 Task: Add an event  with title  Lunch and Learn: Effective Communication, date '2024/03/17' to 2024/03/19 & Select Event type as  Group. Add location for the event as  654 Queen's Road, Central, Hong Kong and add a description: This training session is designed to help participants effectively manage their time, increase productivity, and achieve a better work-life balance. Create an event link  http-lunchandlearn:effectivecommunicationcom & Select the event color as  Magenta. , logged in from the account softage.1@softage.netand send the event invitation to softage.6@softage.net and softage.7@softage.net
Action: Mouse moved to (750, 105)
Screenshot: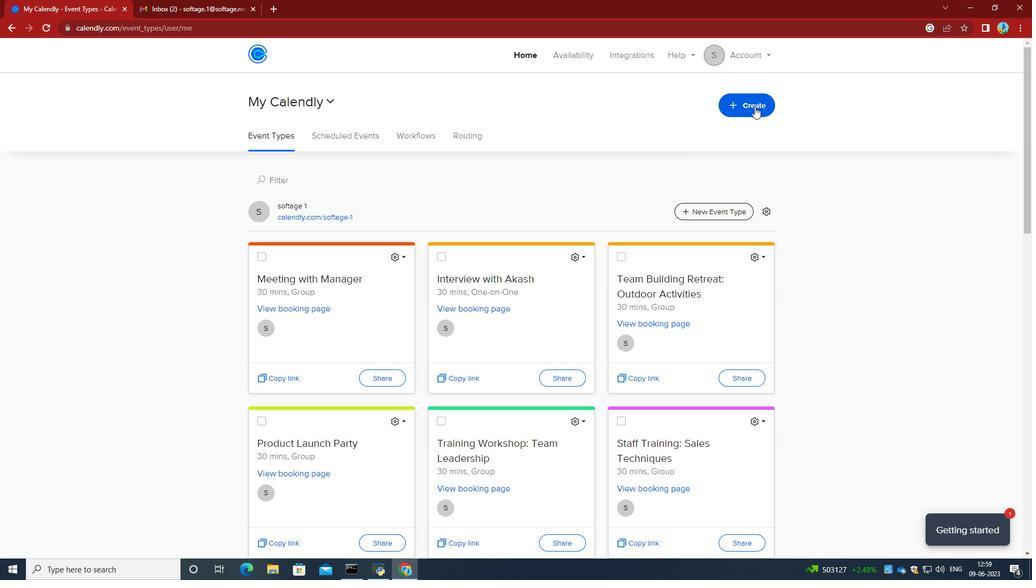 
Action: Mouse pressed left at (750, 105)
Screenshot: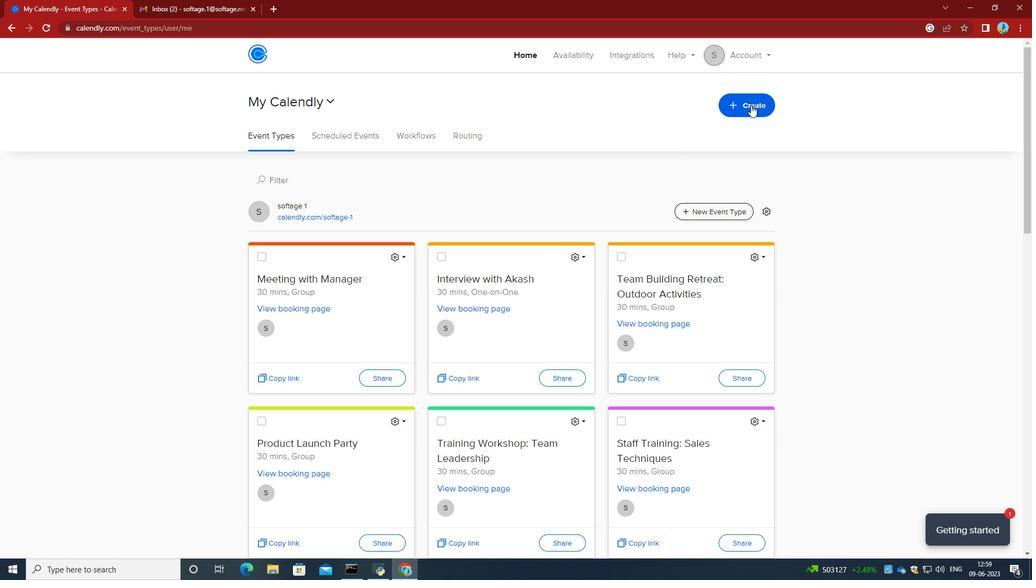 
Action: Mouse moved to (690, 155)
Screenshot: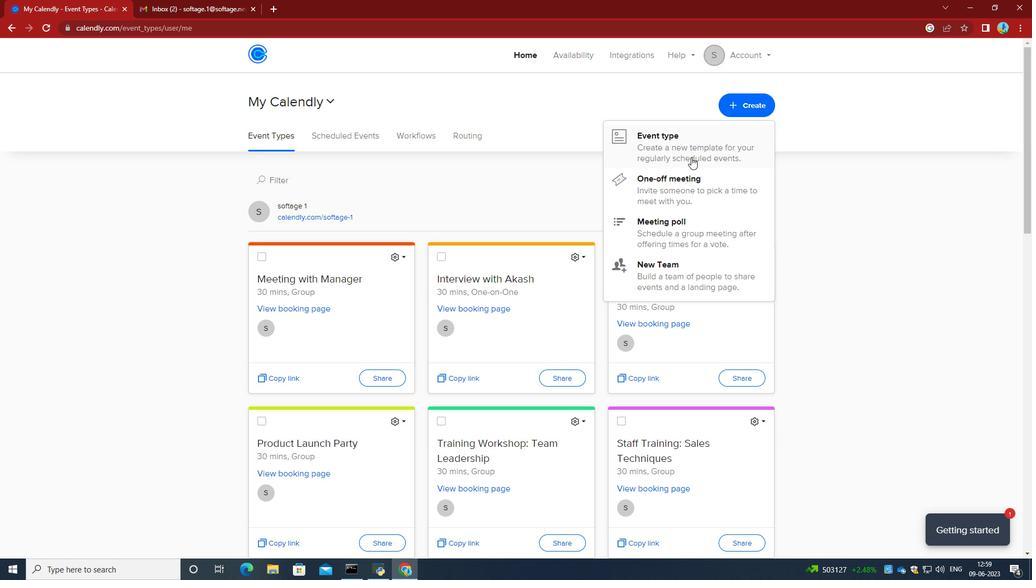 
Action: Mouse pressed left at (690, 155)
Screenshot: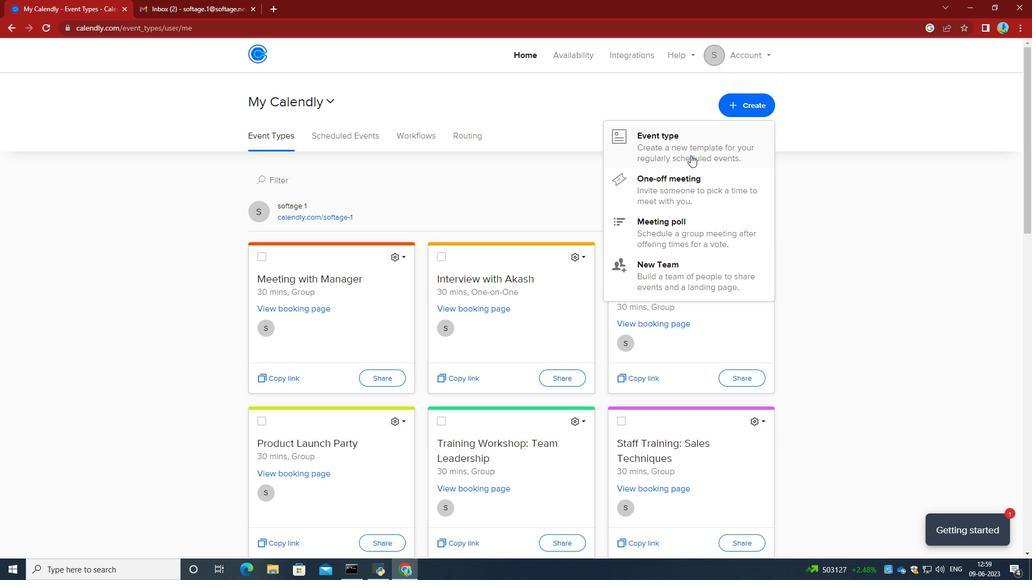 
Action: Mouse moved to (498, 262)
Screenshot: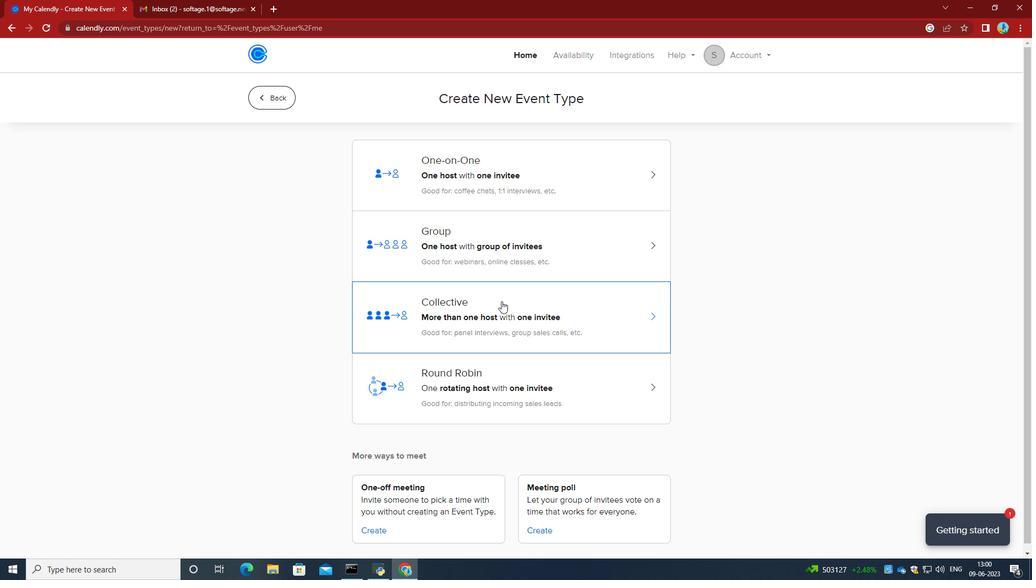 
Action: Mouse pressed left at (498, 262)
Screenshot: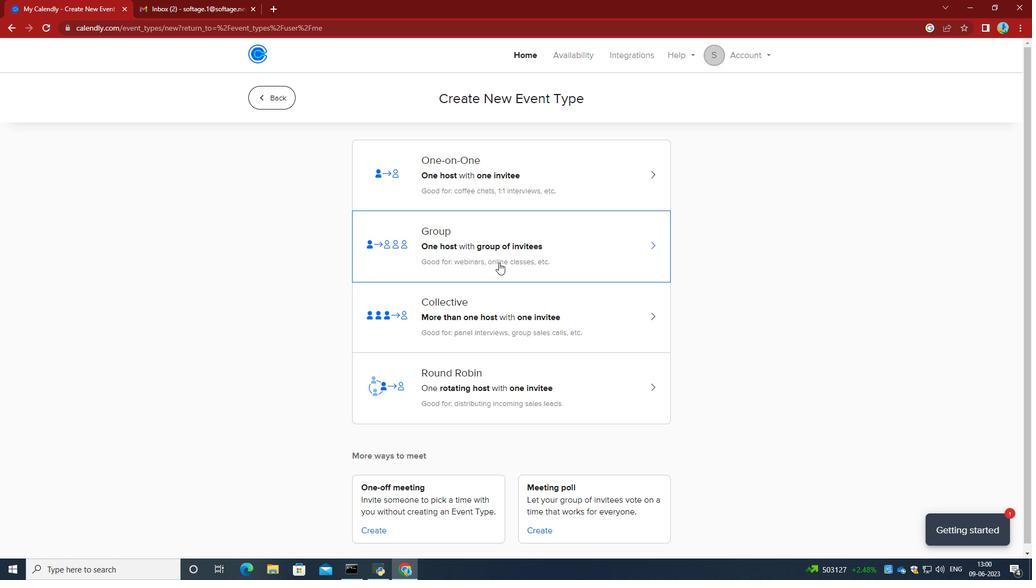 
Action: Mouse moved to (362, 246)
Screenshot: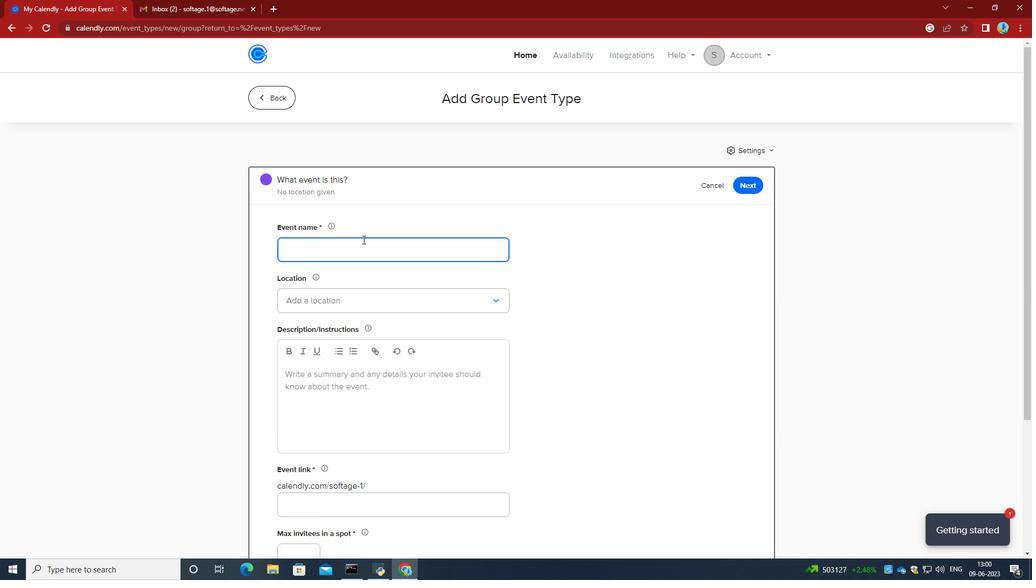 
Action: Mouse pressed left at (362, 246)
Screenshot: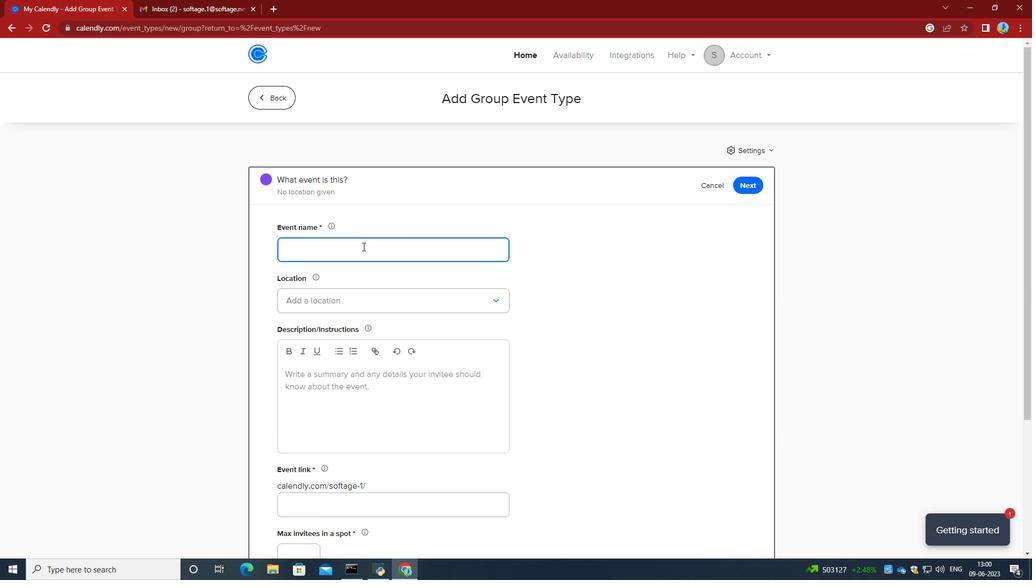 
Action: Key pressed <Key.caps_lock>L<Key.caps_lock>unch<Key.space>and<Key.space><Key.caps_lock>L<Key.caps_lock>earn<Key.shift_r>:<Key.space><Key.caps_lock>E<Key.caps_lock>ffective<Key.space><Key.caps_lock>C<Key.caps_lock>ommunication<Key.space>
Screenshot: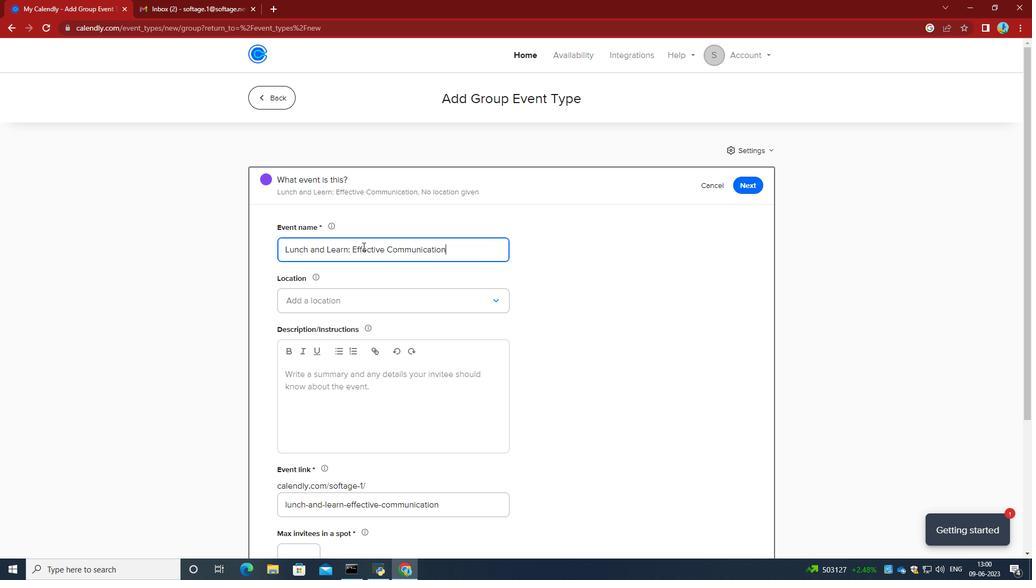 
Action: Mouse moved to (366, 301)
Screenshot: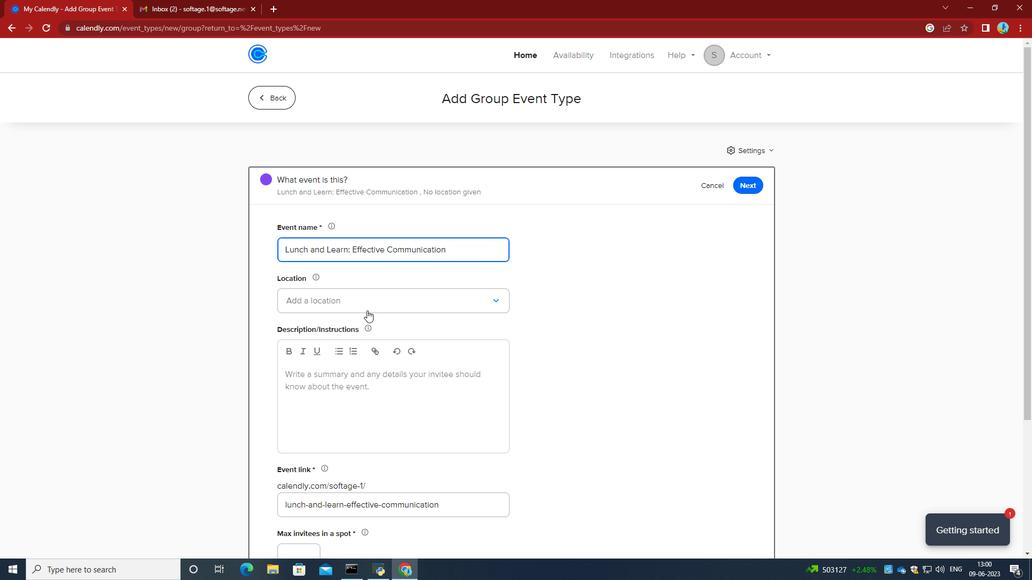 
Action: Mouse pressed left at (366, 301)
Screenshot: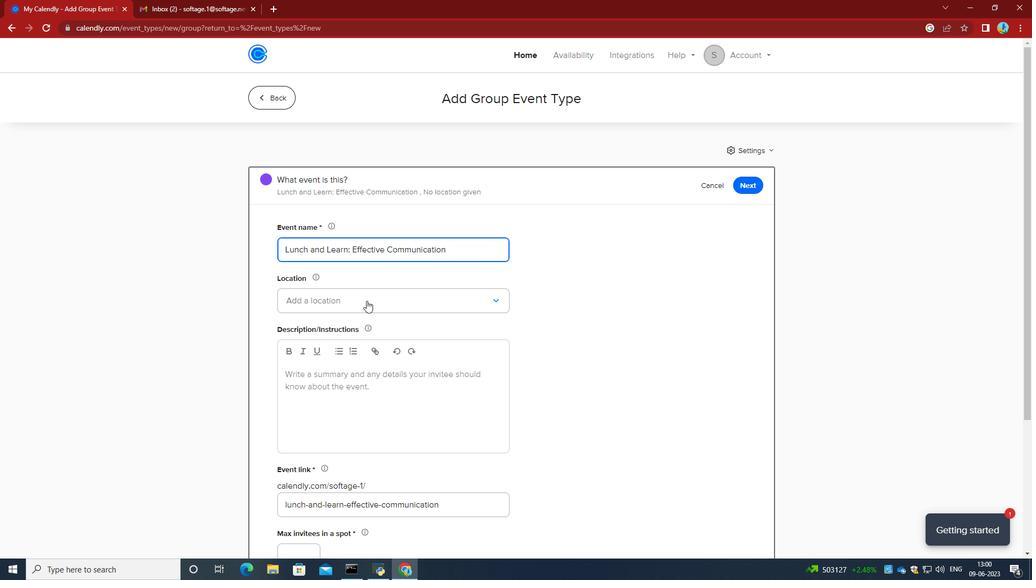 
Action: Mouse moved to (350, 325)
Screenshot: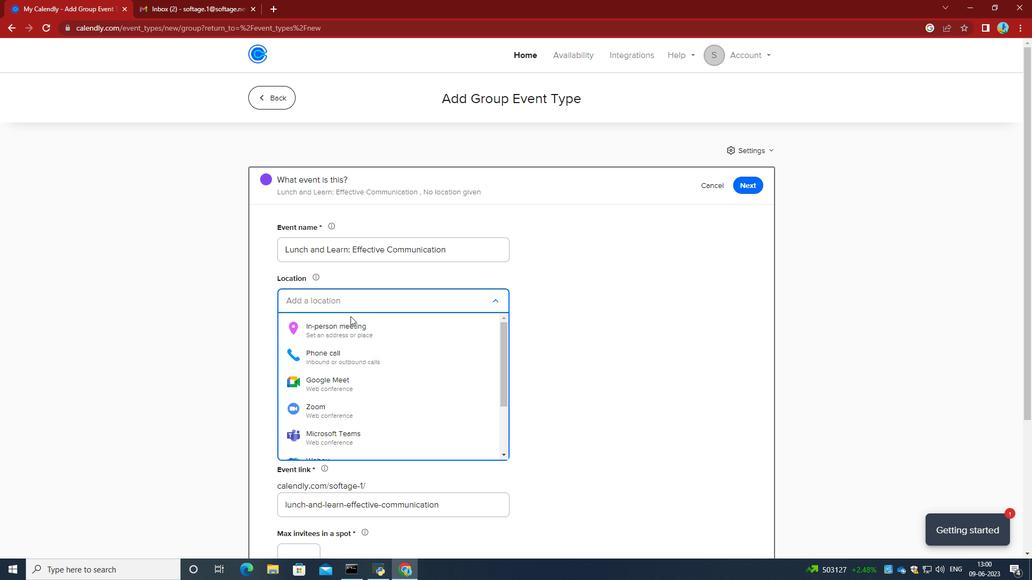 
Action: Mouse pressed left at (350, 325)
Screenshot: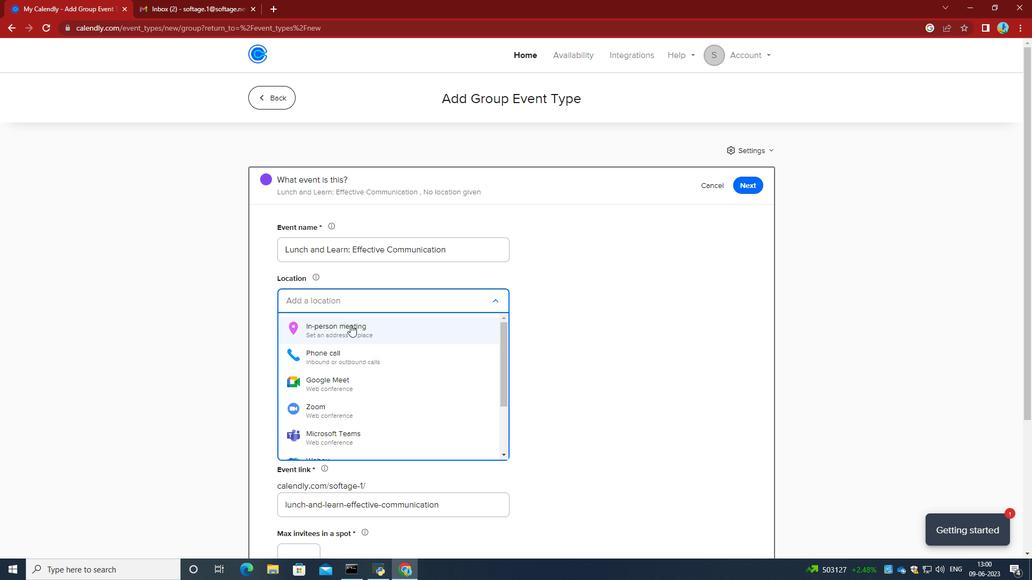 
Action: Mouse moved to (490, 178)
Screenshot: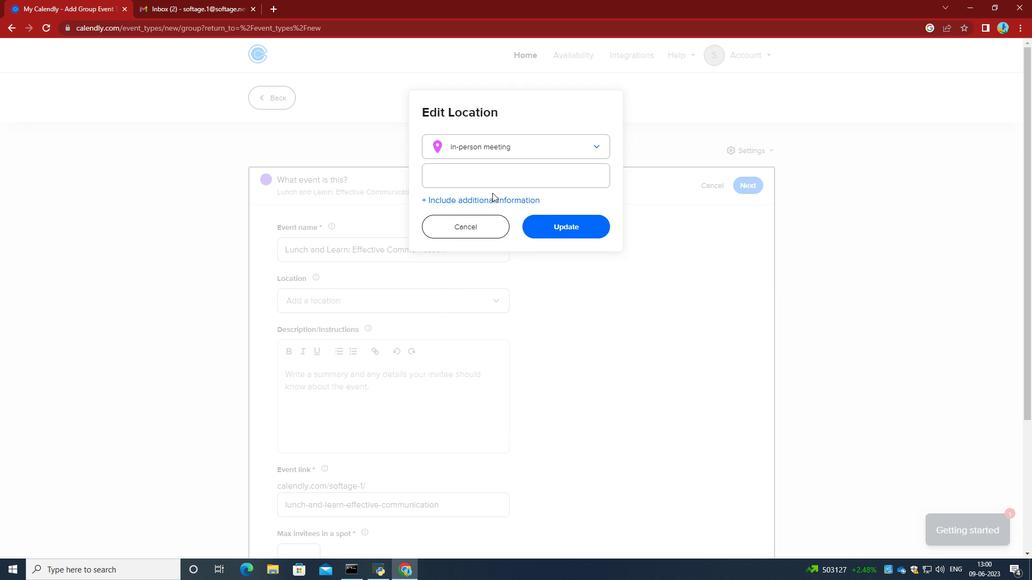 
Action: Mouse pressed left at (490, 178)
Screenshot: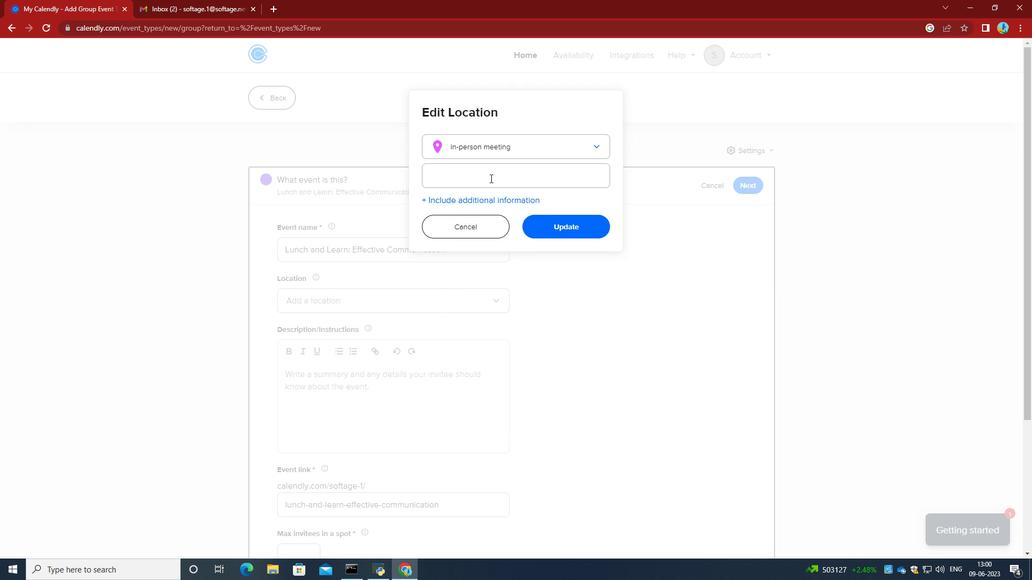 
Action: Key pressed 654<Key.space><Key.caps_lock>Q<Key.caps_lock>ueen's<Key.space><Key.caps_lock>R<Key.caps_lock>oad,<Key.space><Key.caps_lock>C<Key.caps_lock>entral,<Key.space><Key.caps_lock>H<Key.caps_lock>ong<Key.space><Key.caps_lock>K<Key.caps_lock>i<Key.backspace>ong
Screenshot: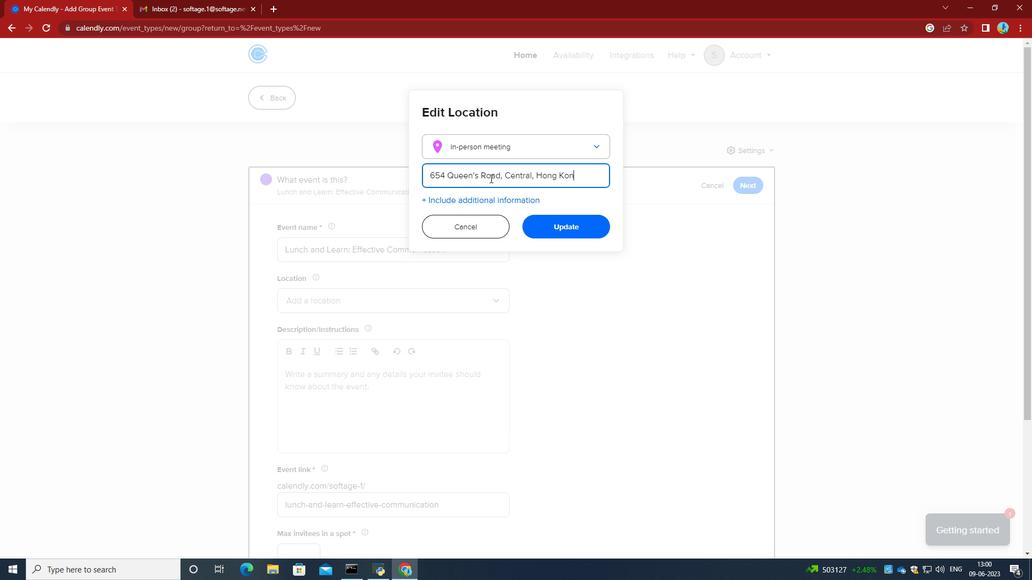 
Action: Mouse moved to (578, 225)
Screenshot: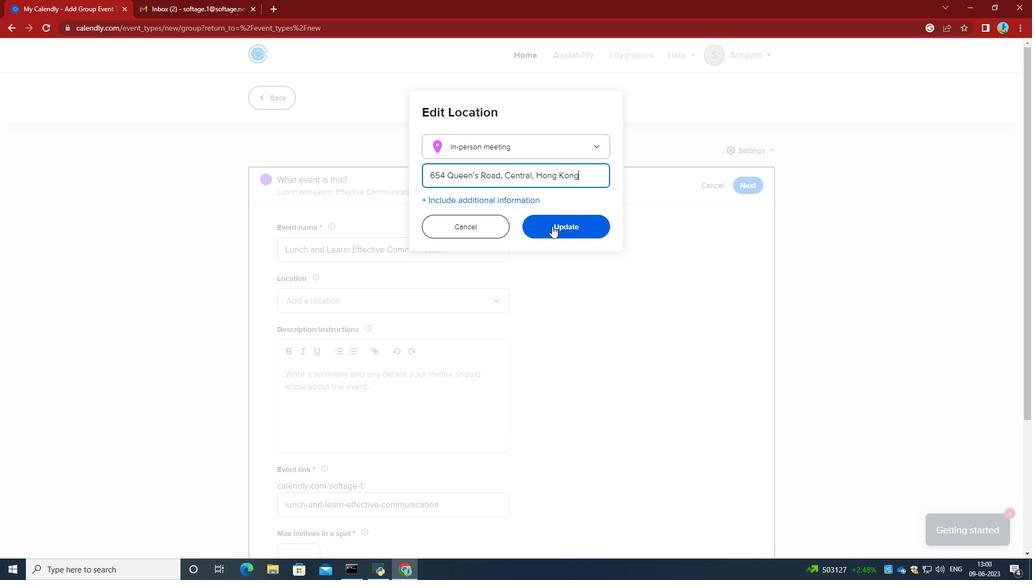 
Action: Mouse pressed left at (578, 225)
Screenshot: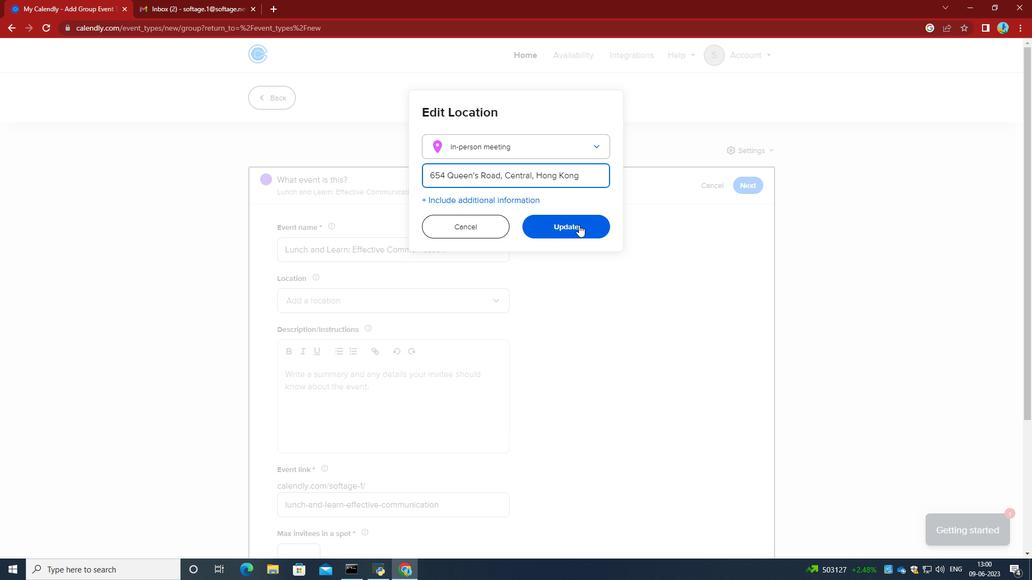 
Action: Mouse moved to (349, 409)
Screenshot: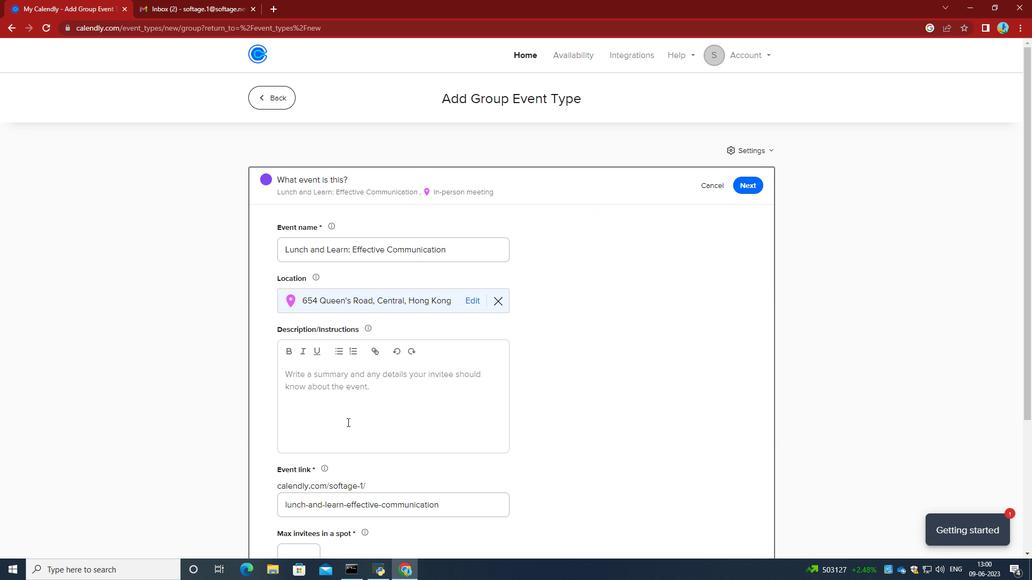 
Action: Mouse pressed left at (349, 409)
Screenshot: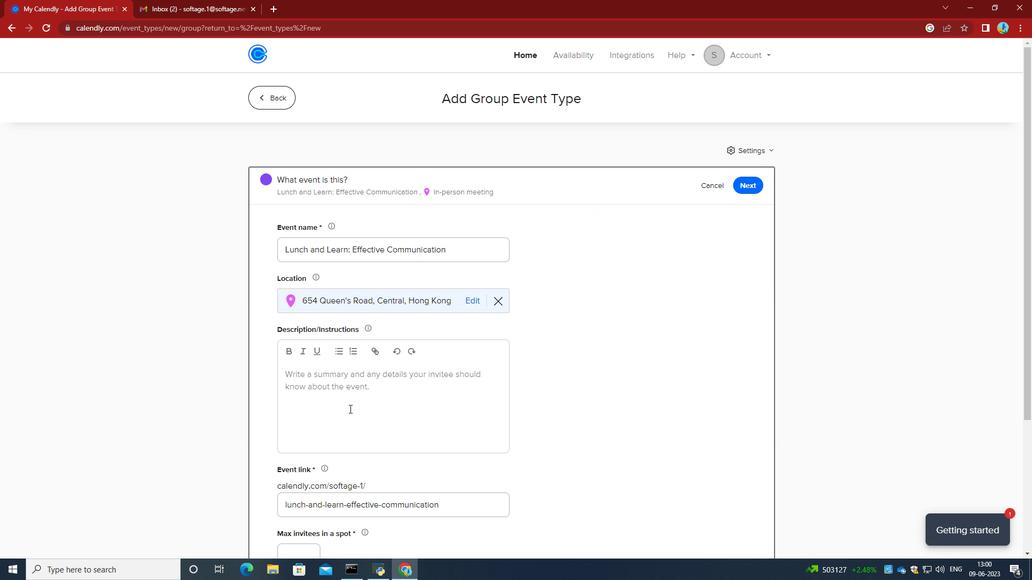 
Action: Key pressed <Key.caps_lock>T<Key.caps_lock>his<Key.space>training<Key.space>session<Key.space>is<Key.space>designed<Key.space>to<Key.space>help<Key.space>participants<Key.space>effectively<Key.space>manage<Key.space>their<Key.space>time,<Key.space><Key.caps_lock><Key.caps_lock>increase<Key.space>productivity,<Key.space>and<Key.space>acheive<Key.space><Key.backspace><Key.backspace><Key.backspace><Key.backspace><Key.backspace>ieve<Key.space>a<Key.space>better<Key.space>work-lig<Key.backspace>fe<Key.space>balance.<Key.space><Key.caps_lock>
Screenshot: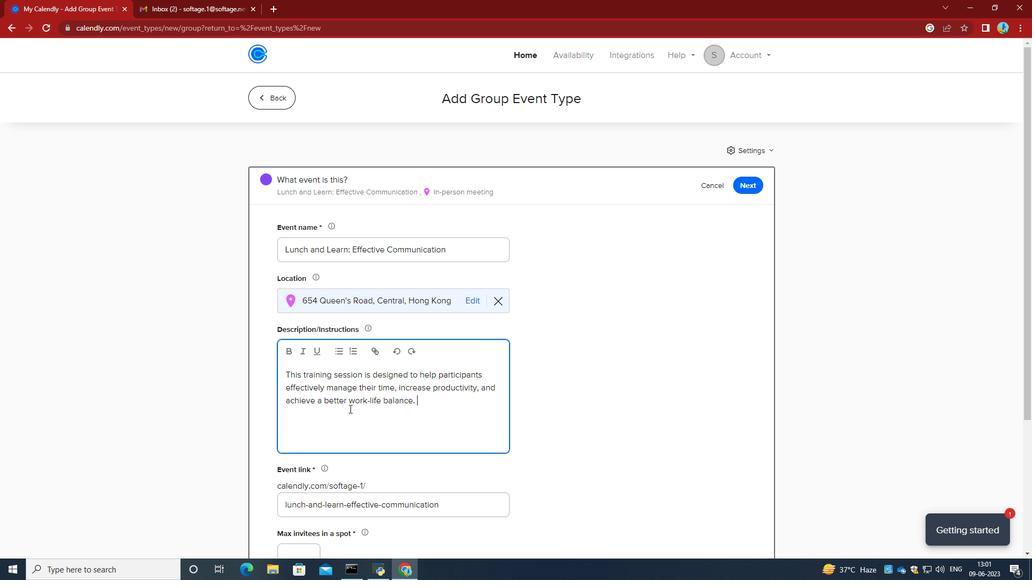 
Action: Mouse moved to (438, 507)
Screenshot: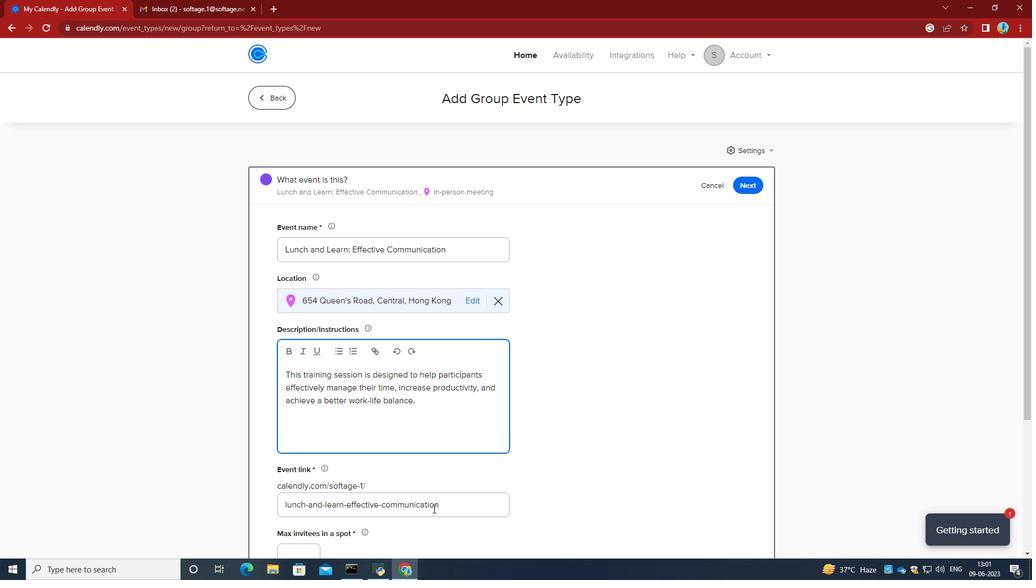
Action: Mouse pressed left at (438, 507)
Screenshot: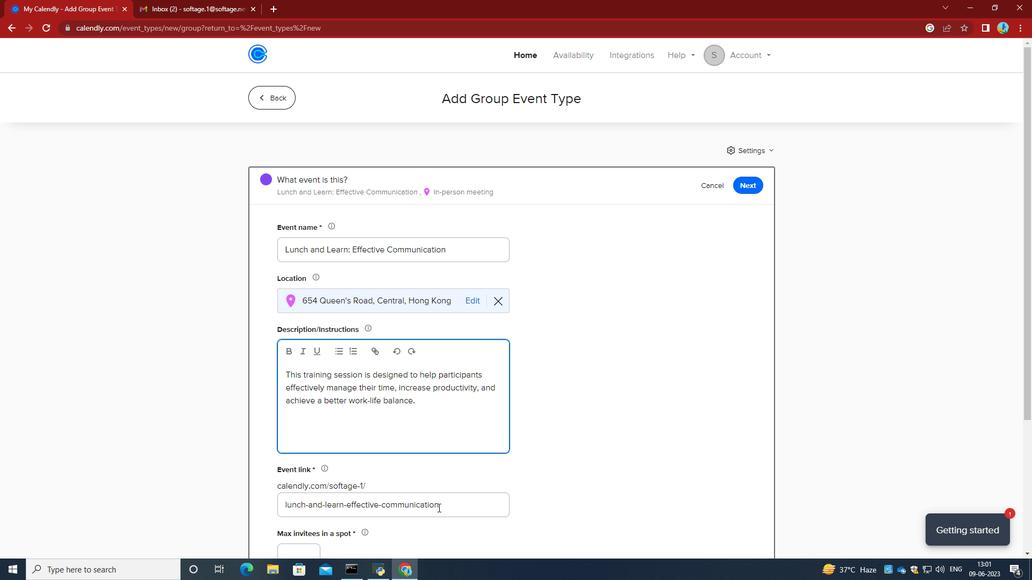 
Action: Key pressed ctrl+A<Key.backspace>HTTP<Key.backspace><Key.backspace><Key.backspace><Key.backspace><Key.caps_lock>hp<Key.backspace>ttt<Key.backspace>p-lunchandlearneffectivecommunicationcom
Screenshot: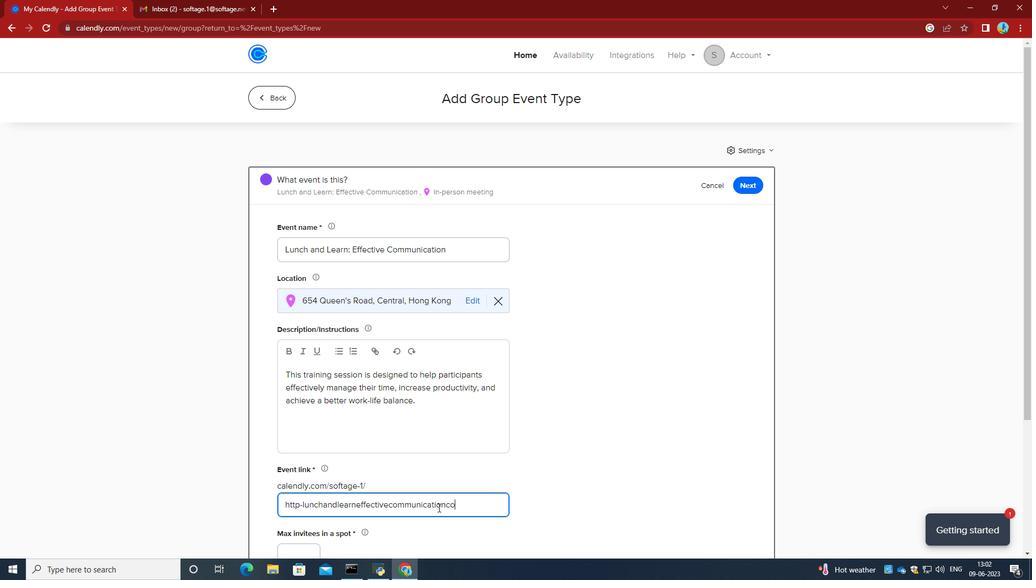 
Action: Mouse moved to (442, 509)
Screenshot: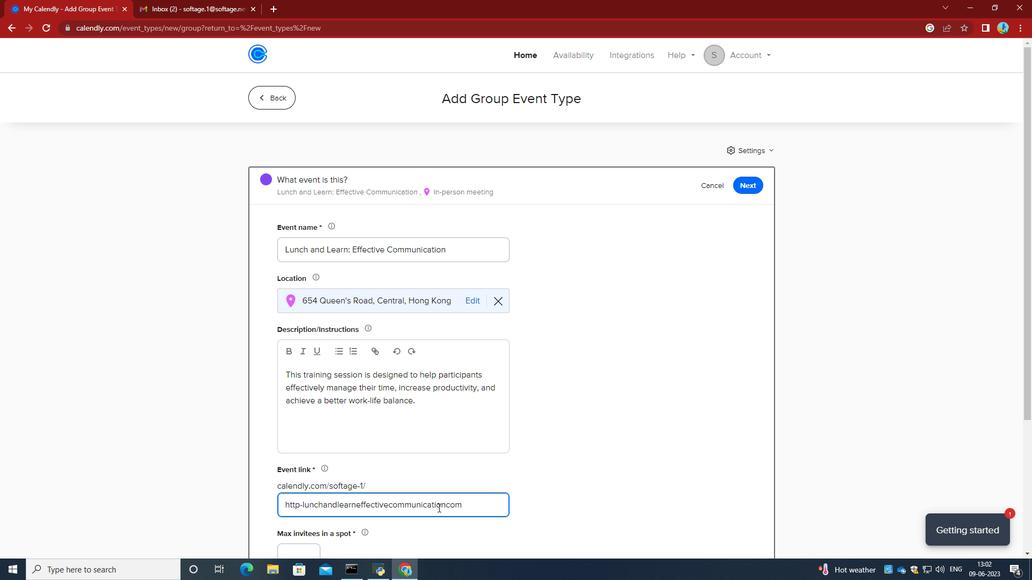 
Action: Mouse scrolled (442, 508) with delta (0, 0)
Screenshot: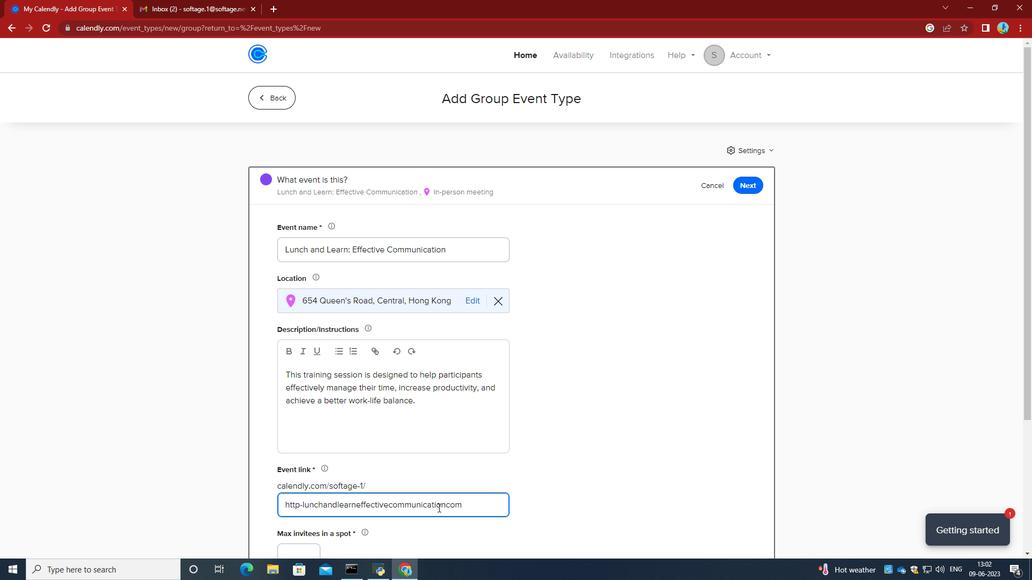 
Action: Mouse scrolled (442, 508) with delta (0, 0)
Screenshot: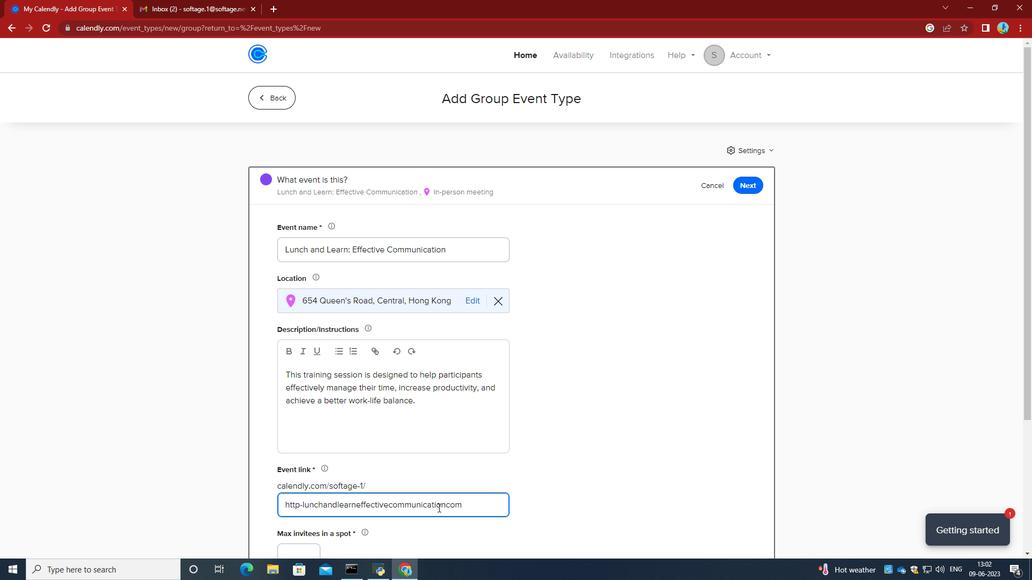 
Action: Mouse moved to (296, 441)
Screenshot: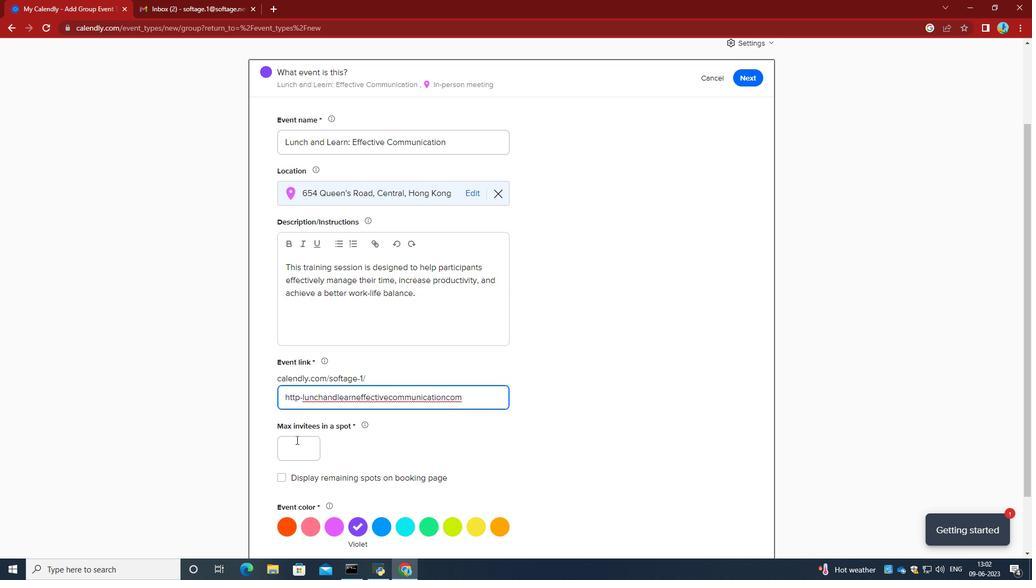 
Action: Mouse pressed left at (296, 441)
Screenshot: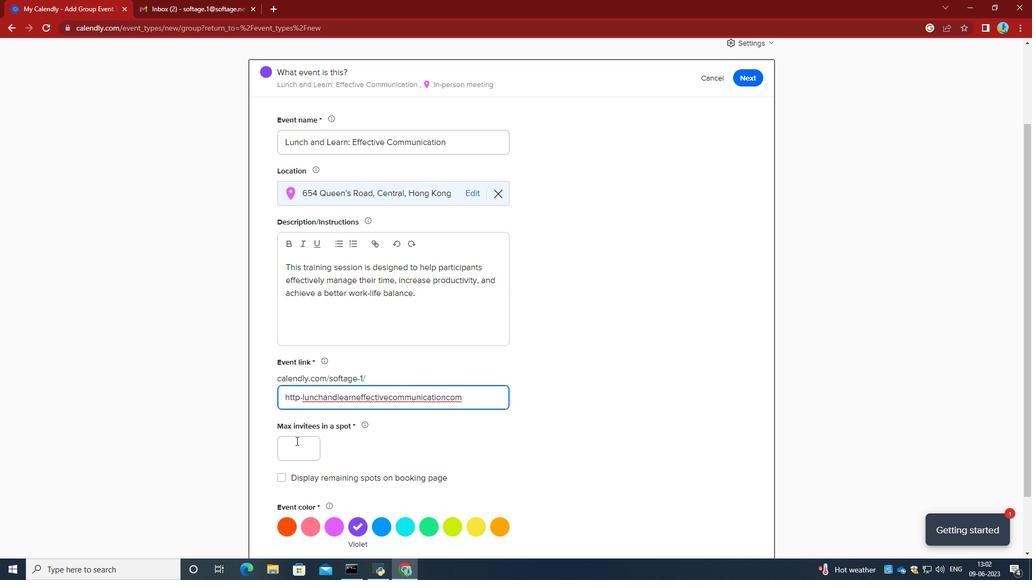 
Action: Mouse moved to (295, 441)
Screenshot: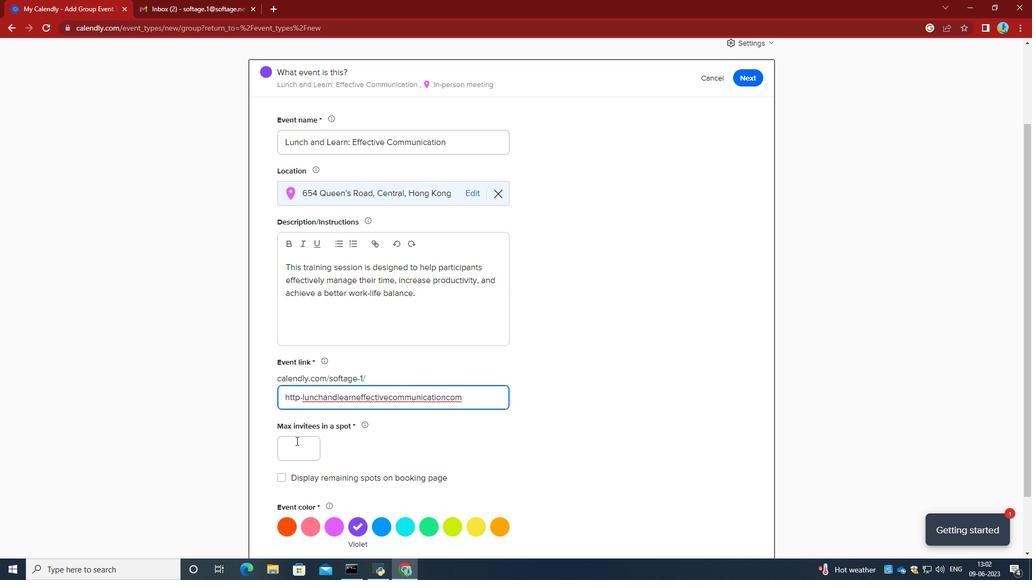 
Action: Key pressed 2
Screenshot: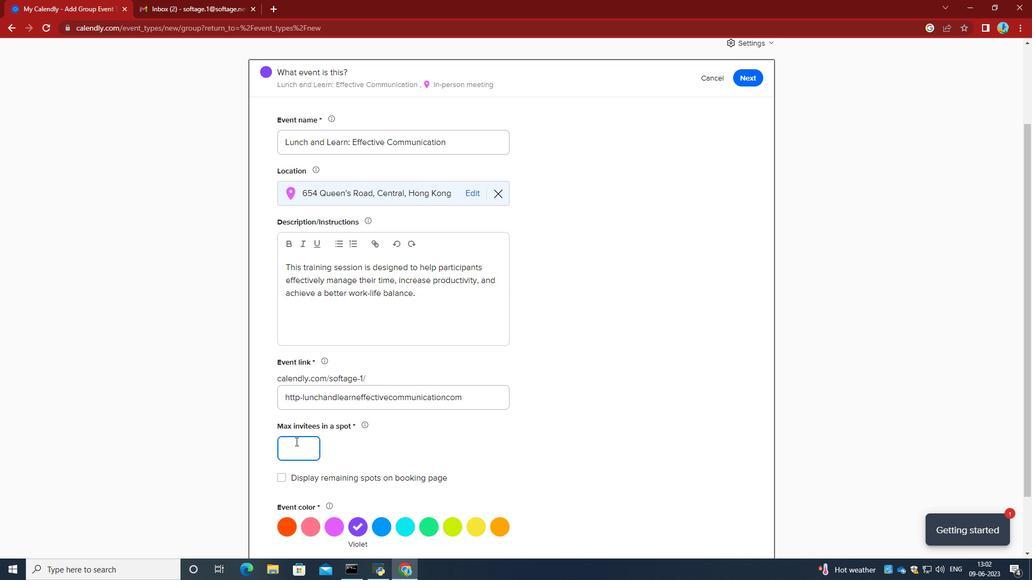
Action: Mouse moved to (332, 440)
Screenshot: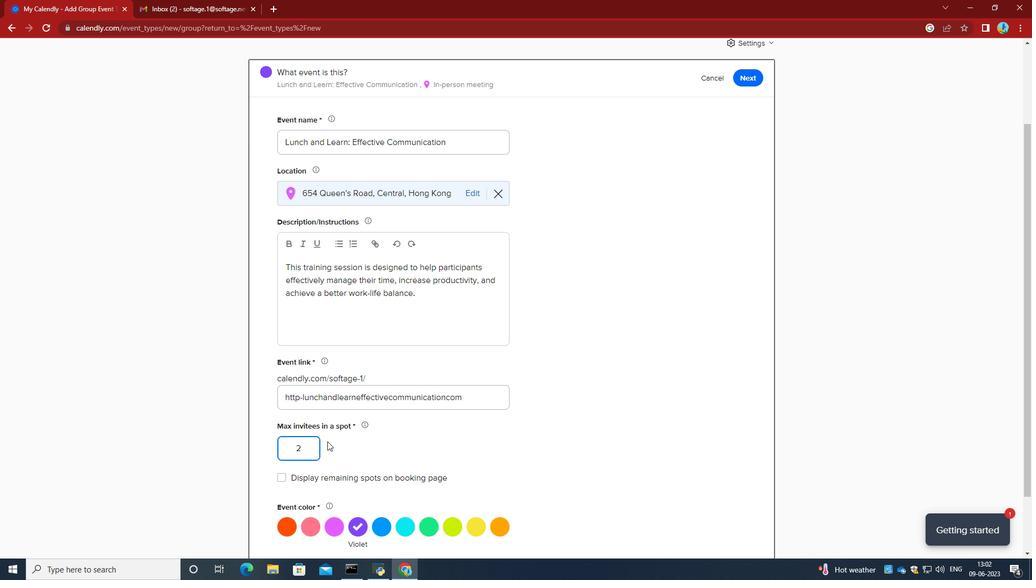 
Action: Mouse scrolled (332, 439) with delta (0, 0)
Screenshot: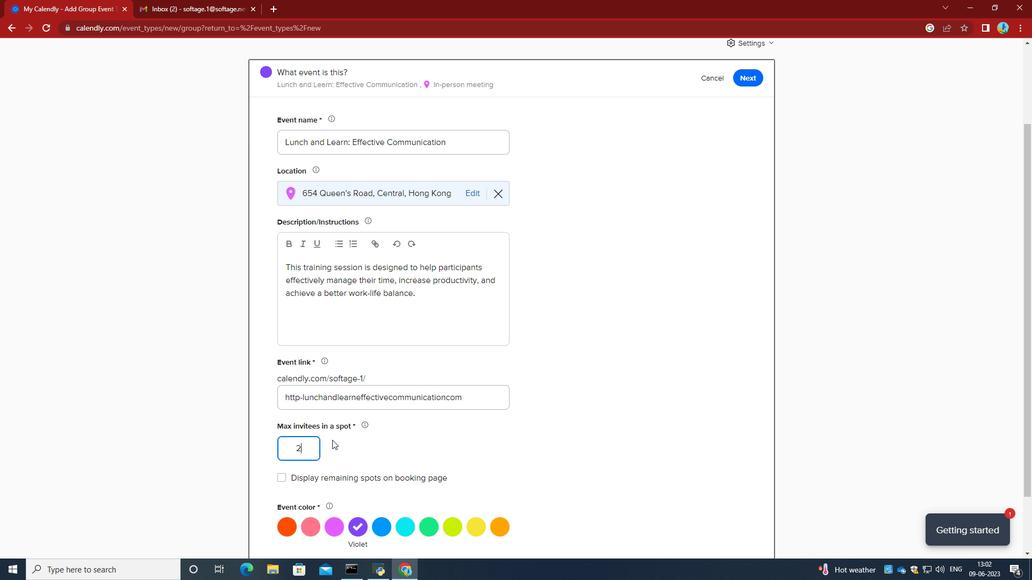 
Action: Mouse moved to (333, 474)
Screenshot: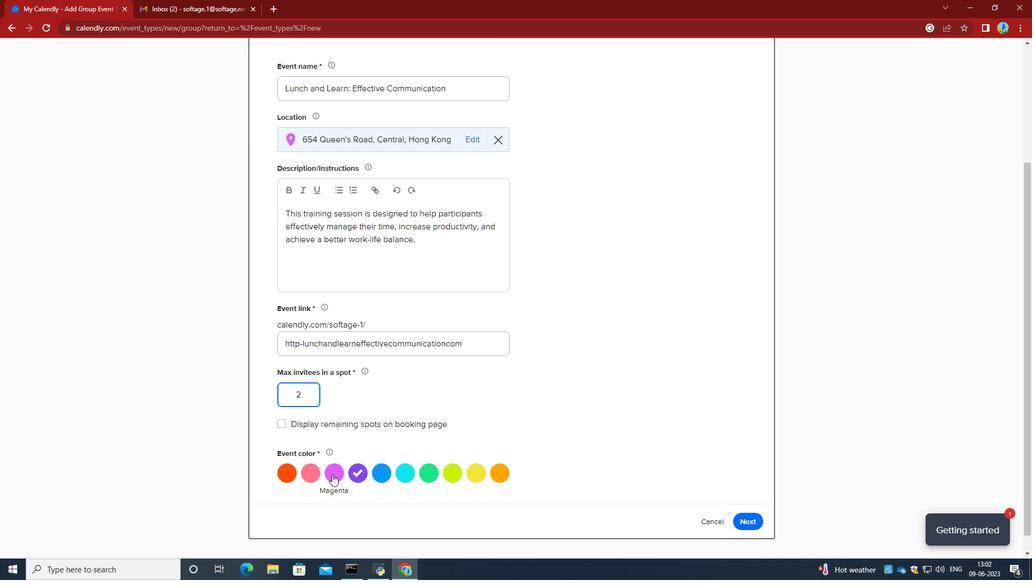 
Action: Mouse pressed left at (333, 474)
Screenshot: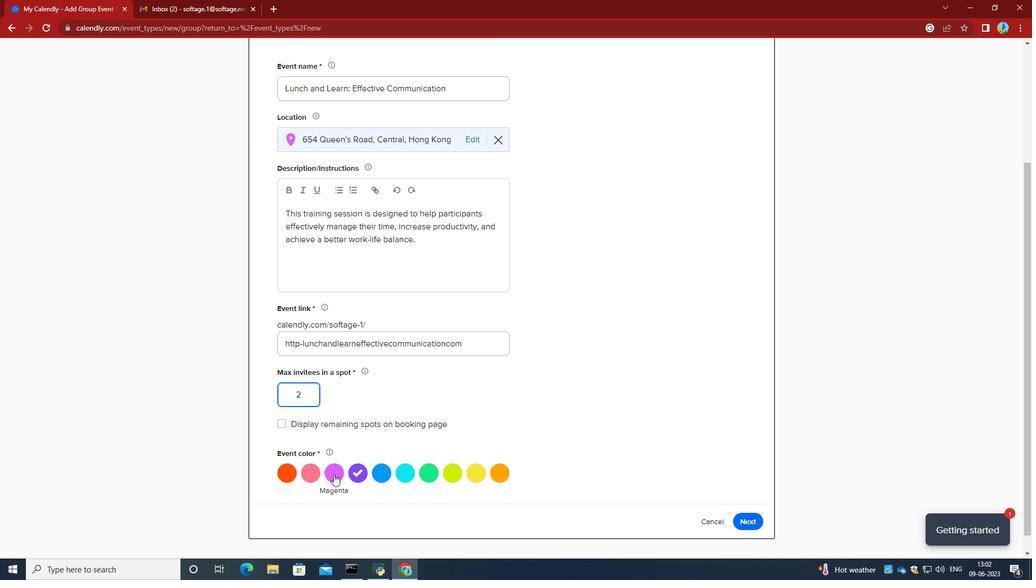 
Action: Mouse moved to (752, 520)
Screenshot: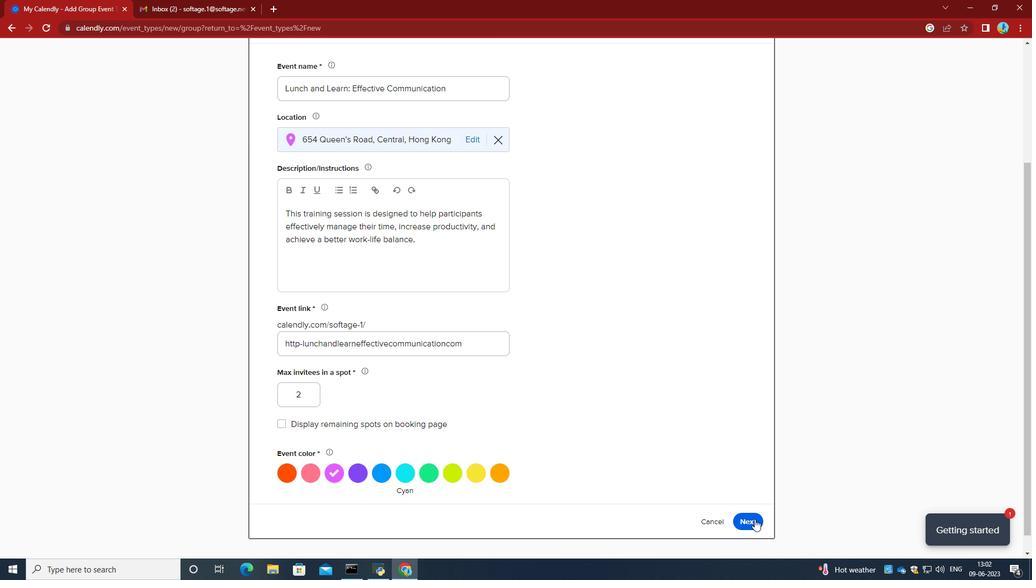 
Action: Mouse pressed left at (752, 520)
Screenshot: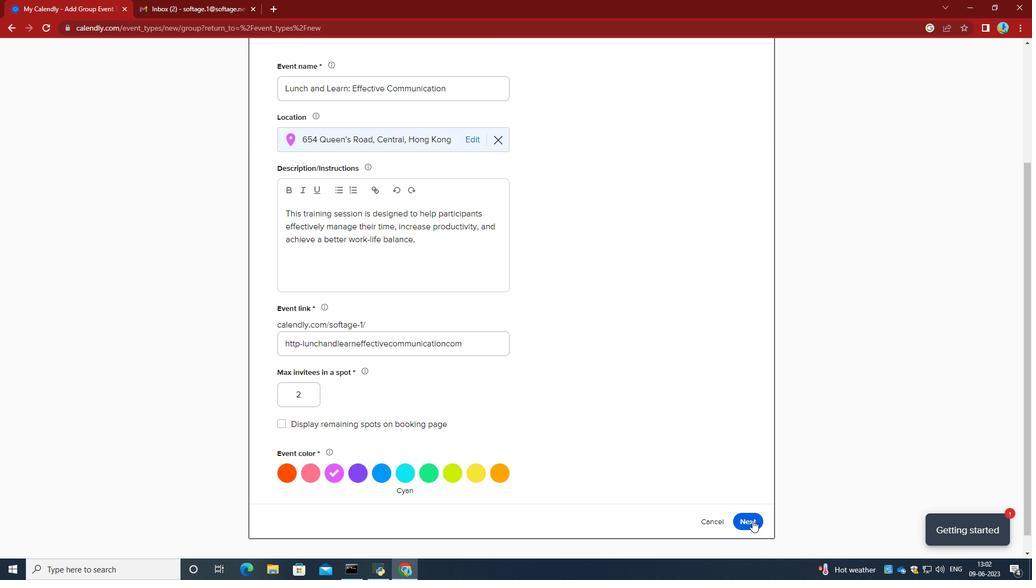 
Action: Mouse moved to (301, 182)
Screenshot: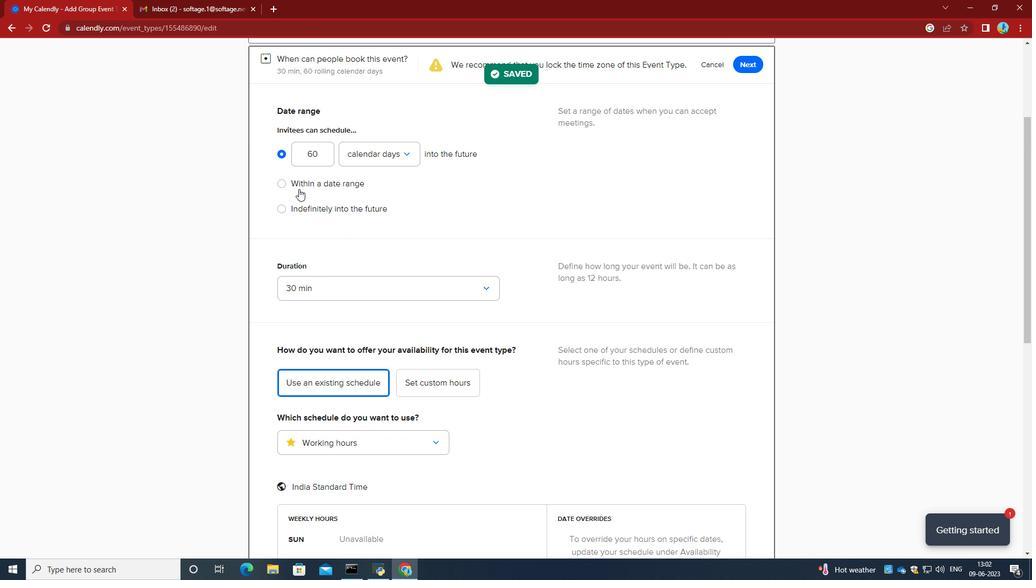 
Action: Mouse pressed left at (301, 182)
Screenshot: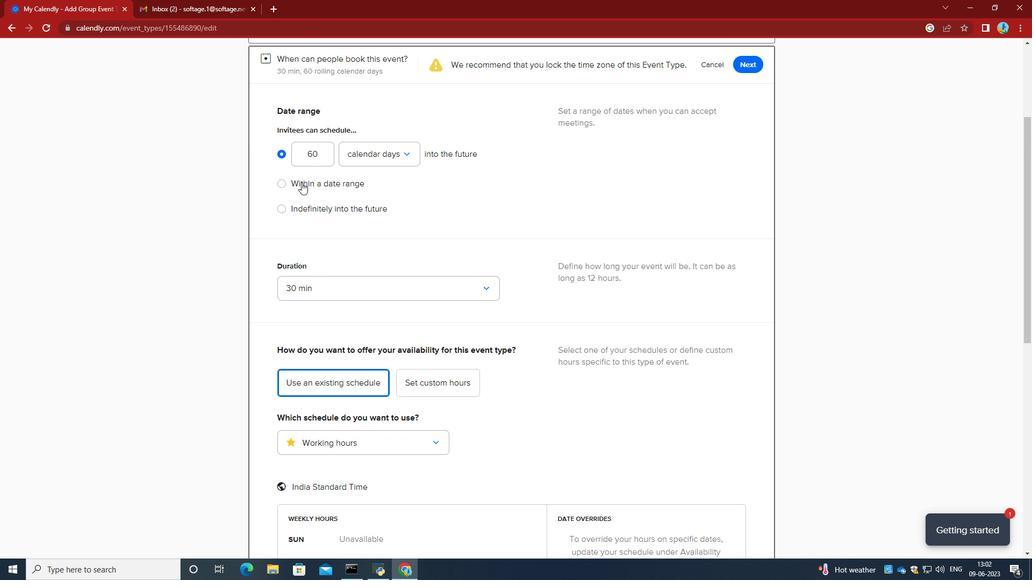
Action: Mouse moved to (439, 191)
Screenshot: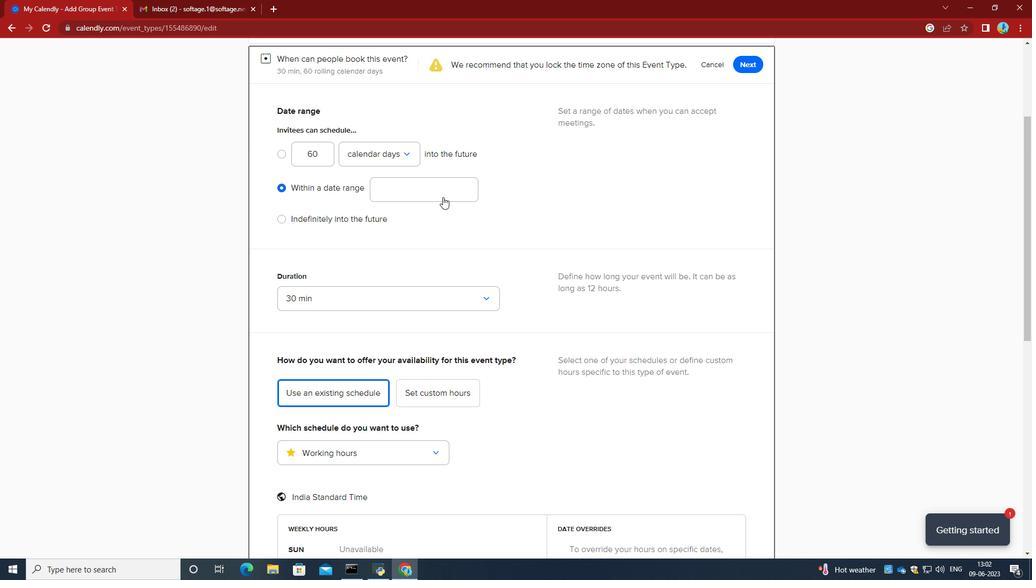
Action: Mouse pressed left at (439, 191)
Screenshot: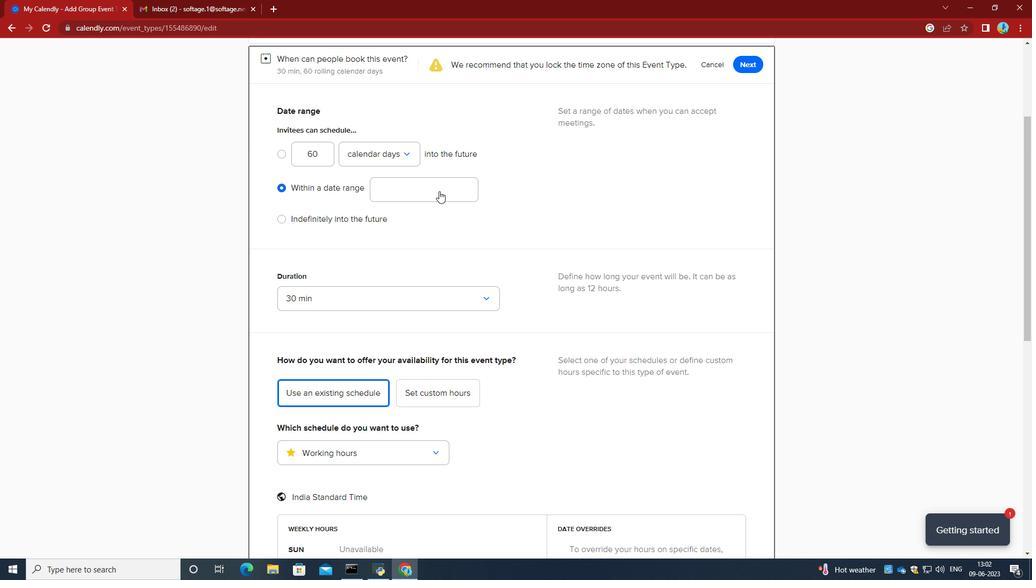 
Action: Mouse moved to (457, 227)
Screenshot: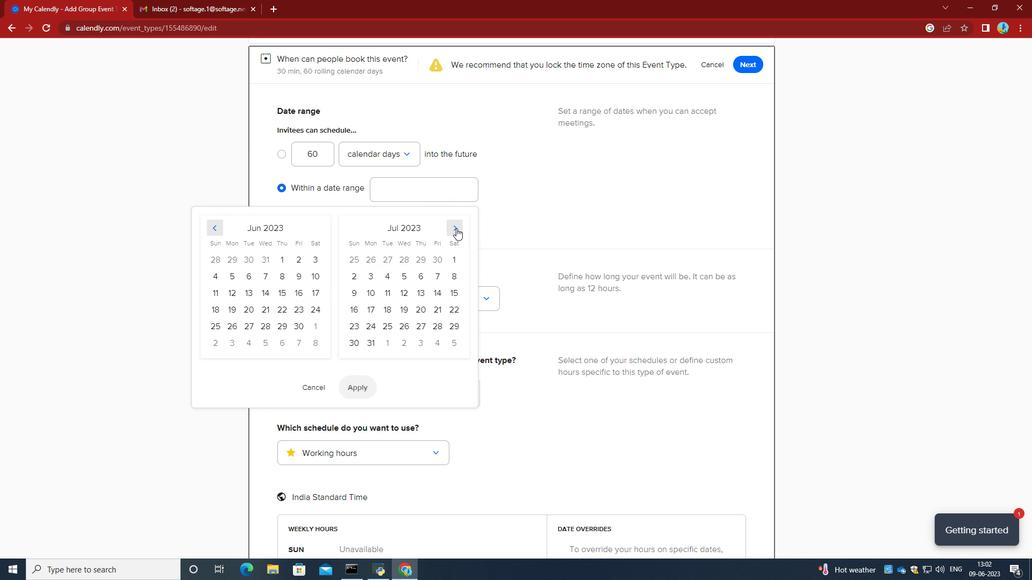 
Action: Mouse pressed left at (457, 227)
Screenshot: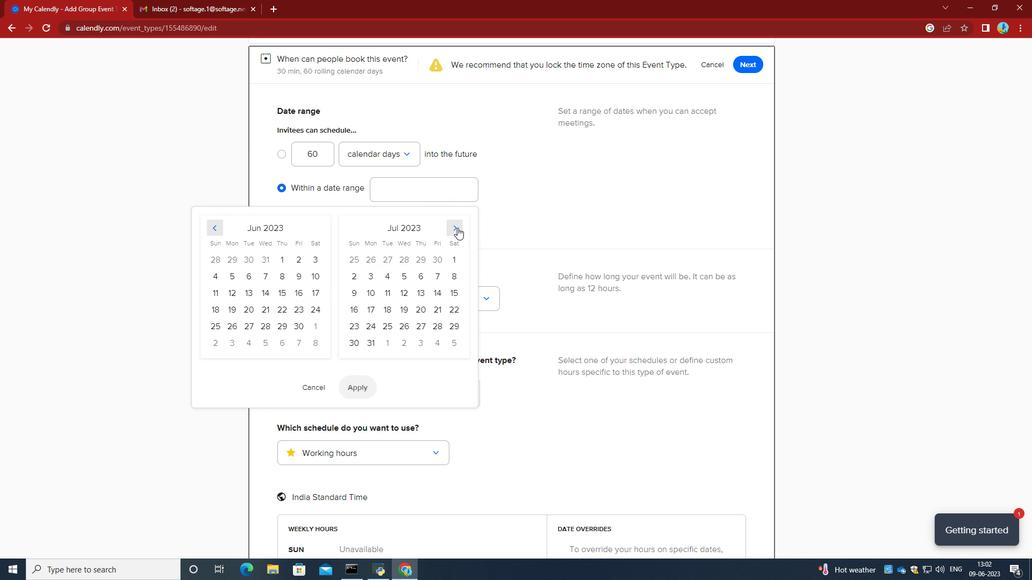 
Action: Mouse pressed left at (457, 227)
Screenshot: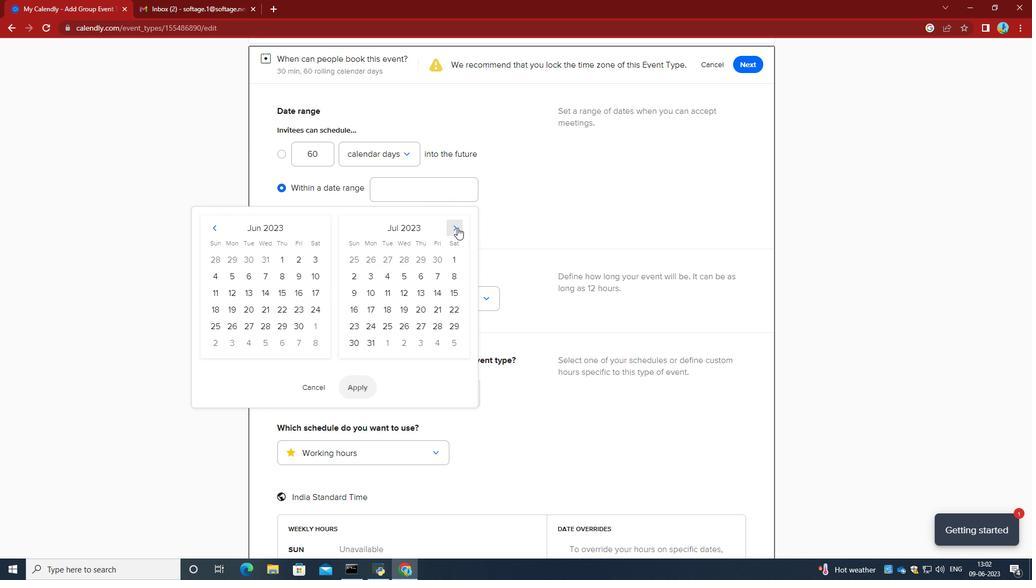 
Action: Mouse pressed left at (457, 227)
Screenshot: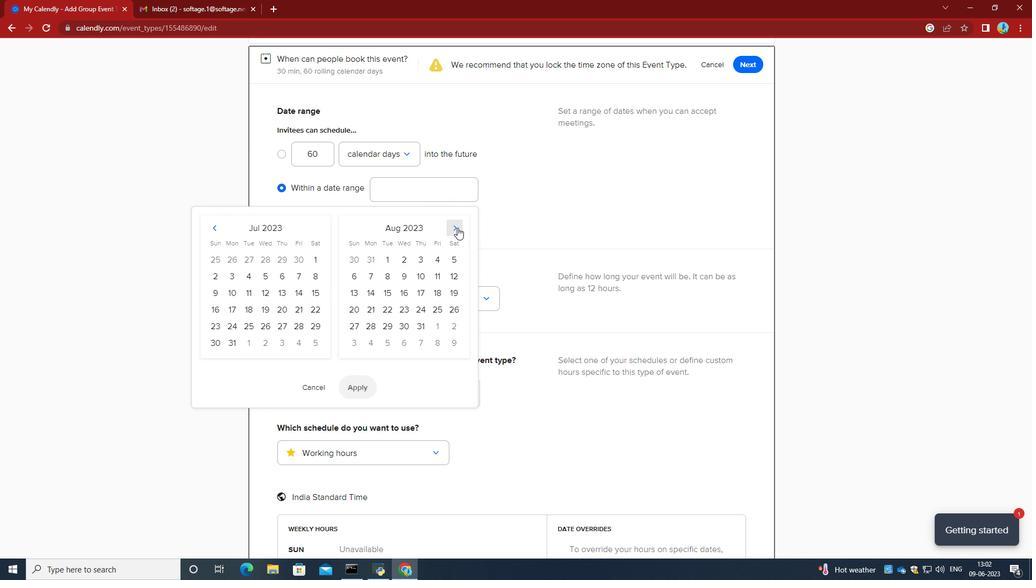 
Action: Mouse pressed left at (457, 227)
Screenshot: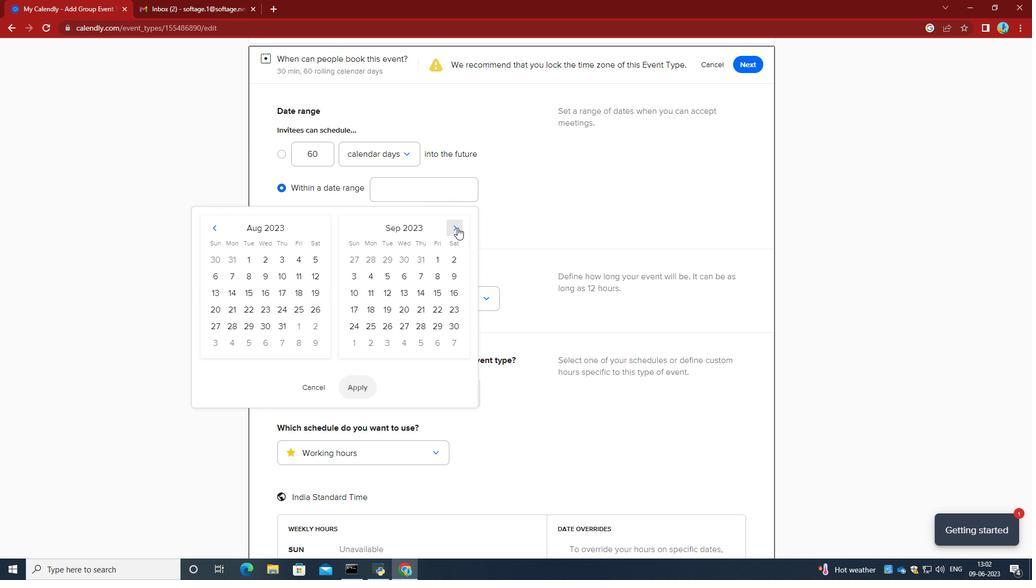
Action: Mouse pressed left at (457, 227)
Screenshot: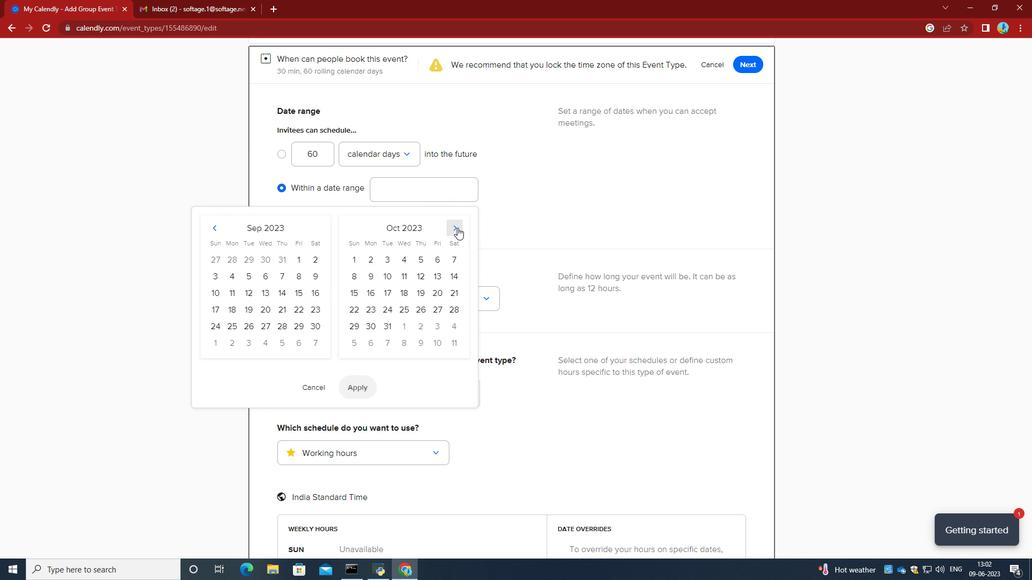 
Action: Mouse pressed left at (457, 227)
Screenshot: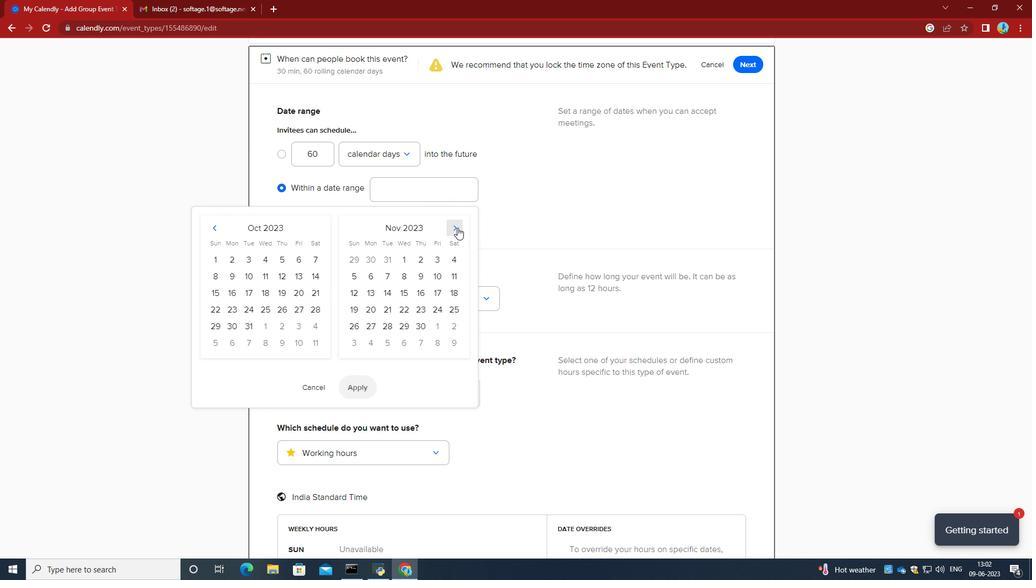 
Action: Mouse pressed left at (457, 227)
Screenshot: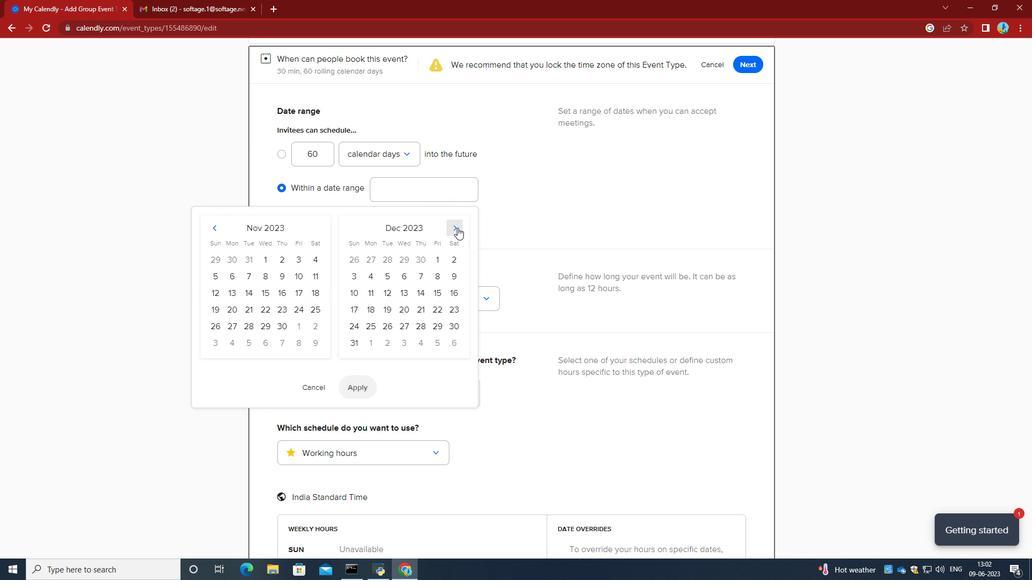 
Action: Mouse pressed left at (457, 227)
Screenshot: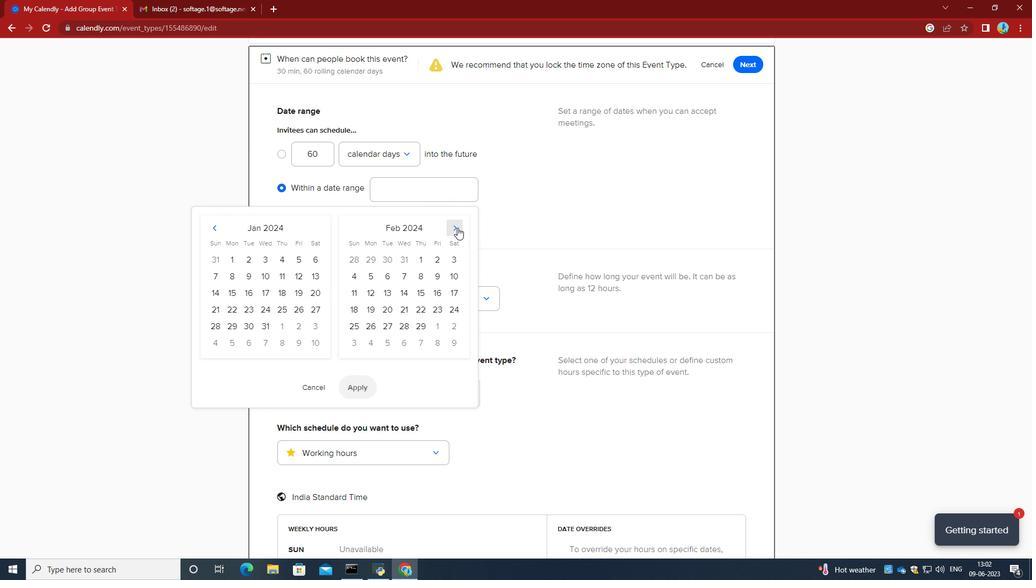 
Action: Mouse moved to (358, 306)
Screenshot: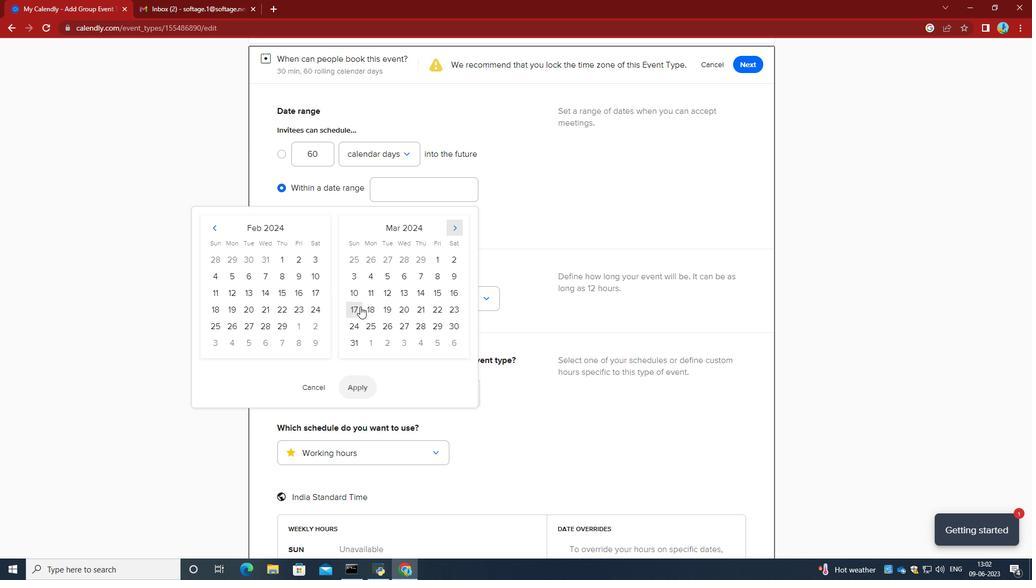 
Action: Mouse pressed left at (358, 306)
Screenshot: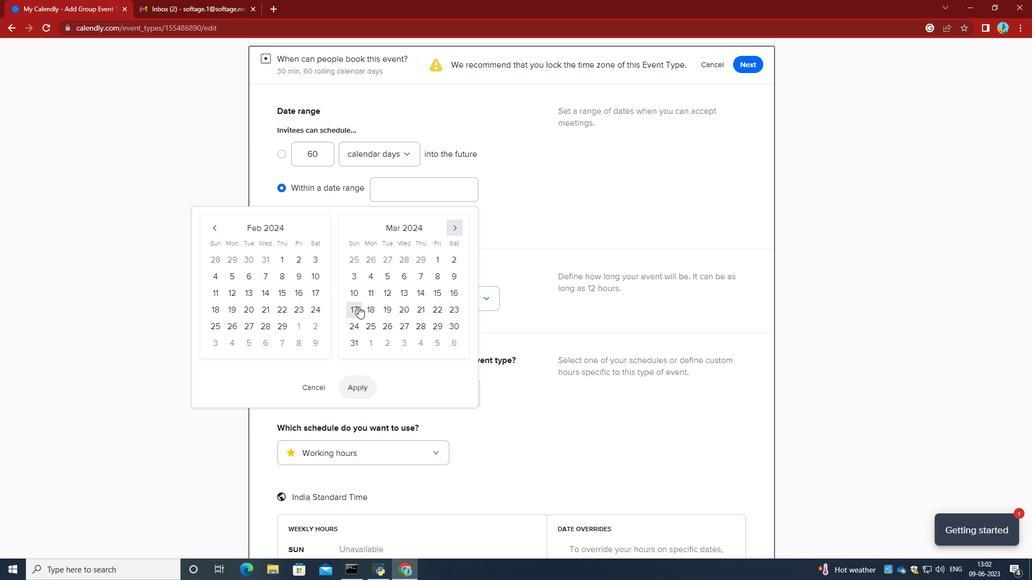
Action: Mouse moved to (398, 304)
Screenshot: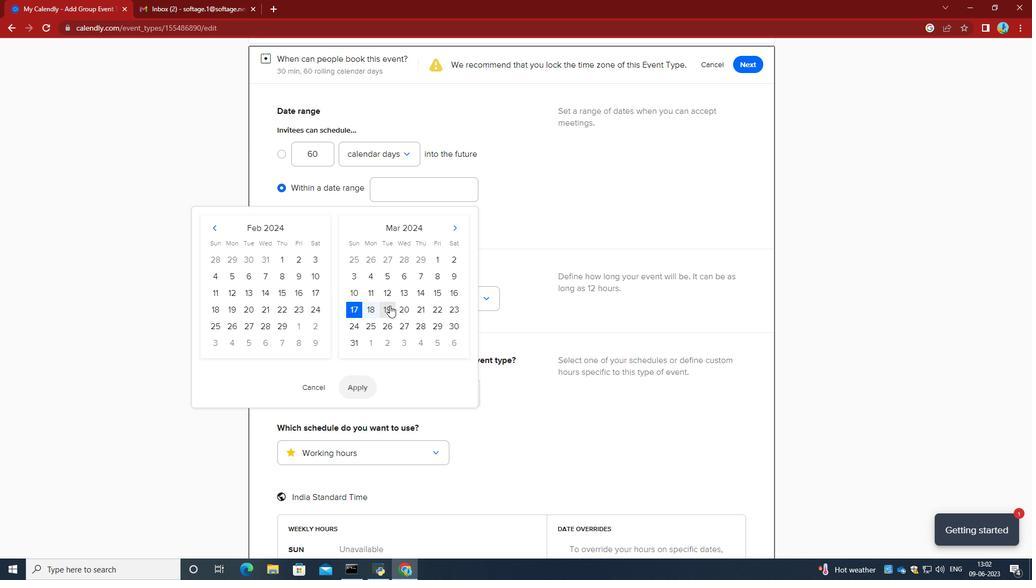 
Action: Mouse pressed left at (398, 304)
Screenshot: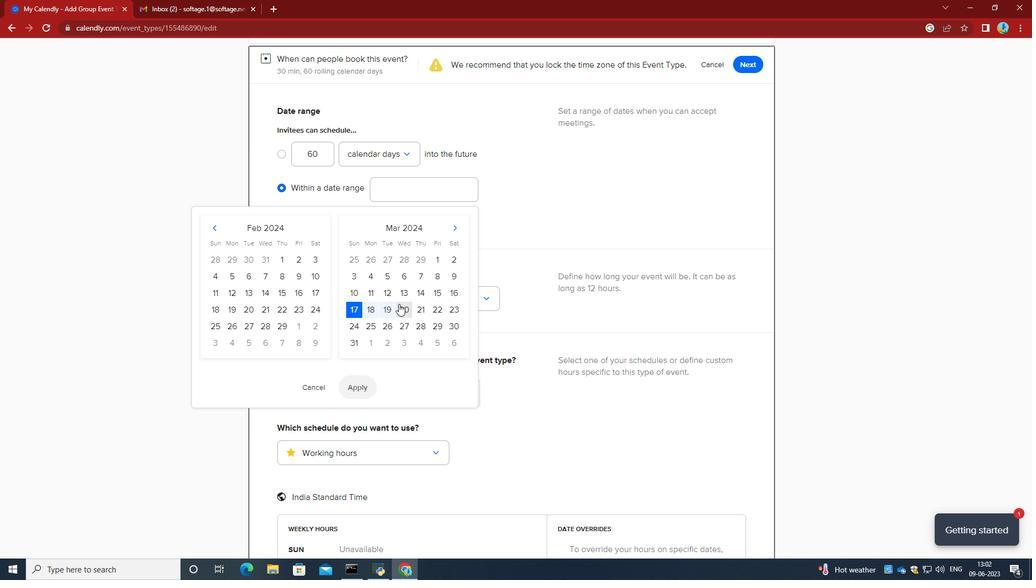 
Action: Mouse moved to (389, 306)
Screenshot: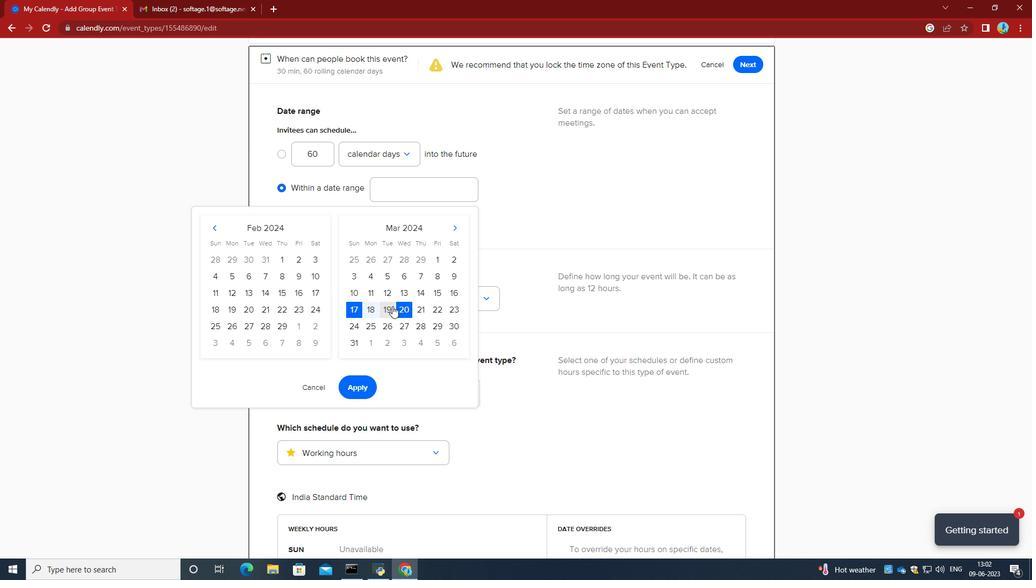 
Action: Mouse pressed left at (389, 306)
Screenshot: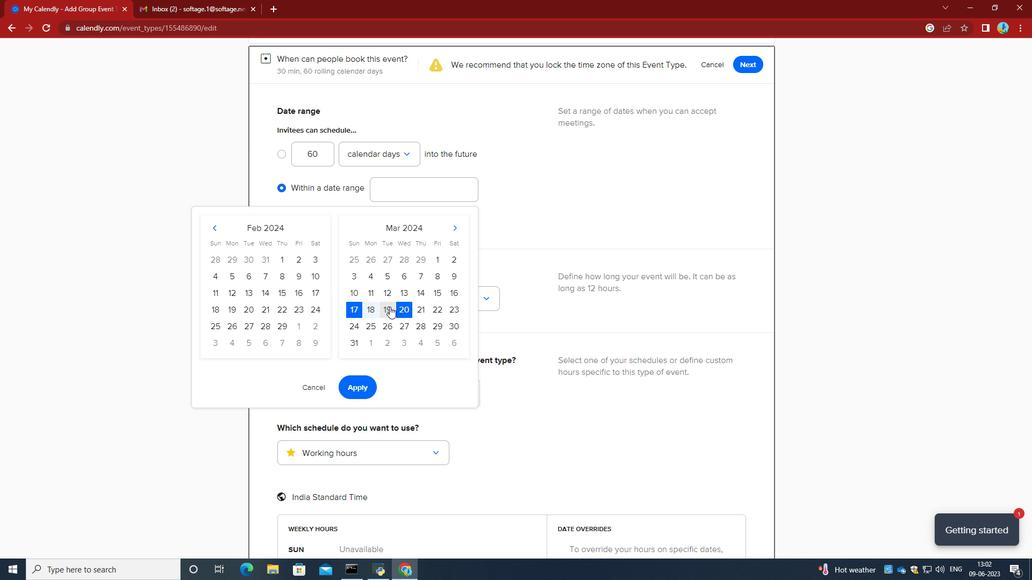
Action: Mouse moved to (353, 306)
Screenshot: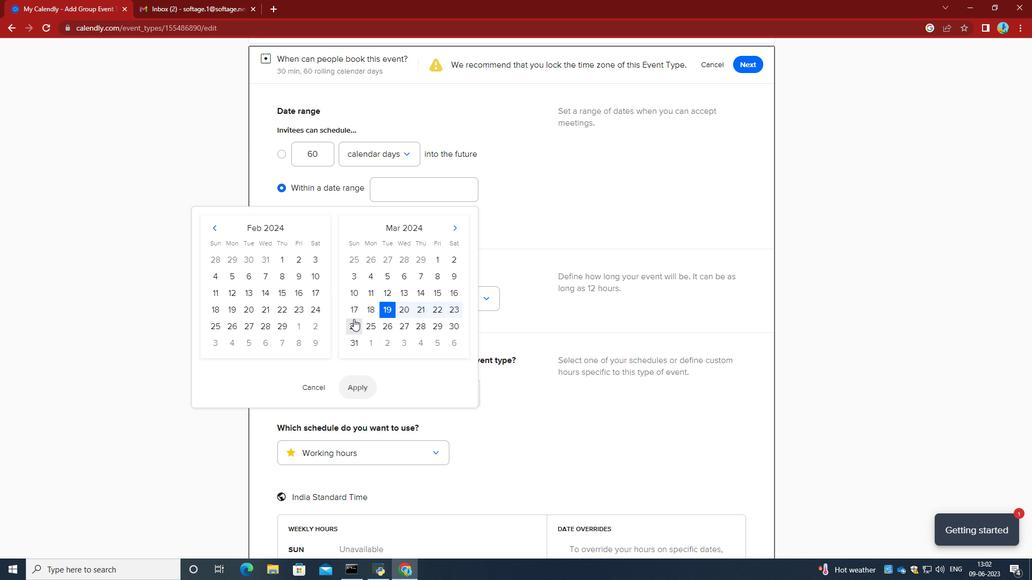 
Action: Mouse pressed left at (353, 306)
Screenshot: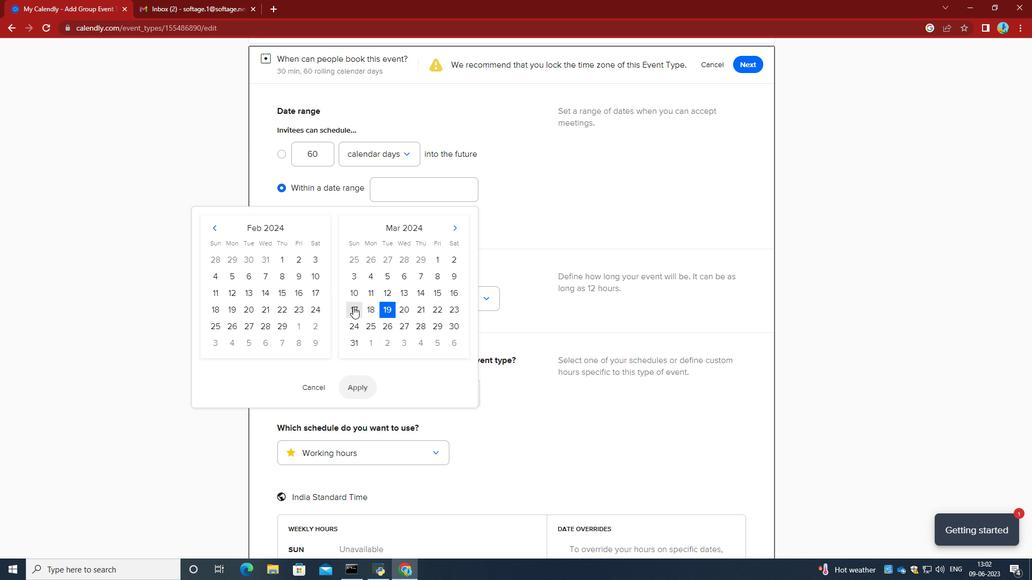 
Action: Mouse moved to (391, 311)
Screenshot: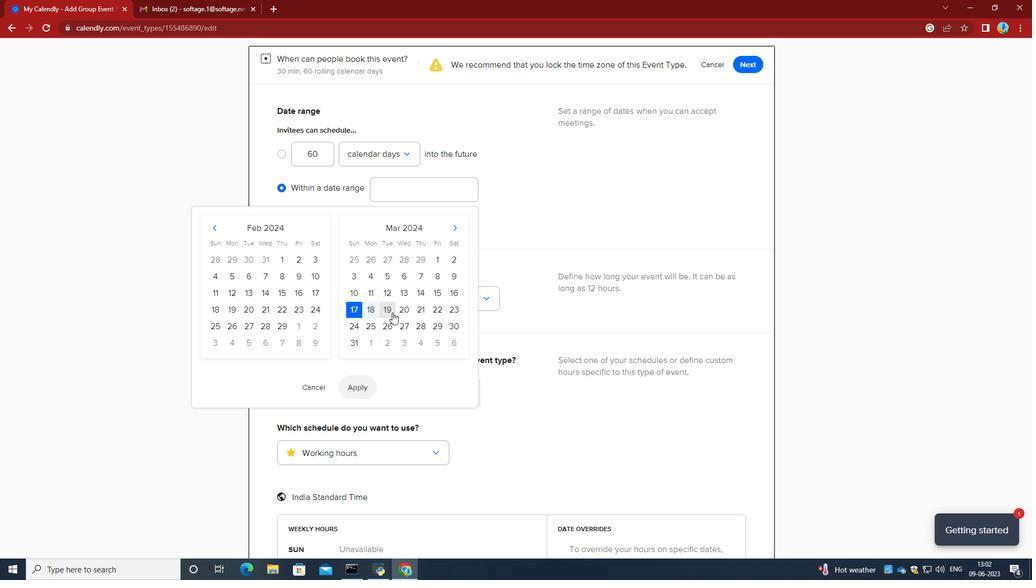 
Action: Mouse pressed left at (391, 311)
Screenshot: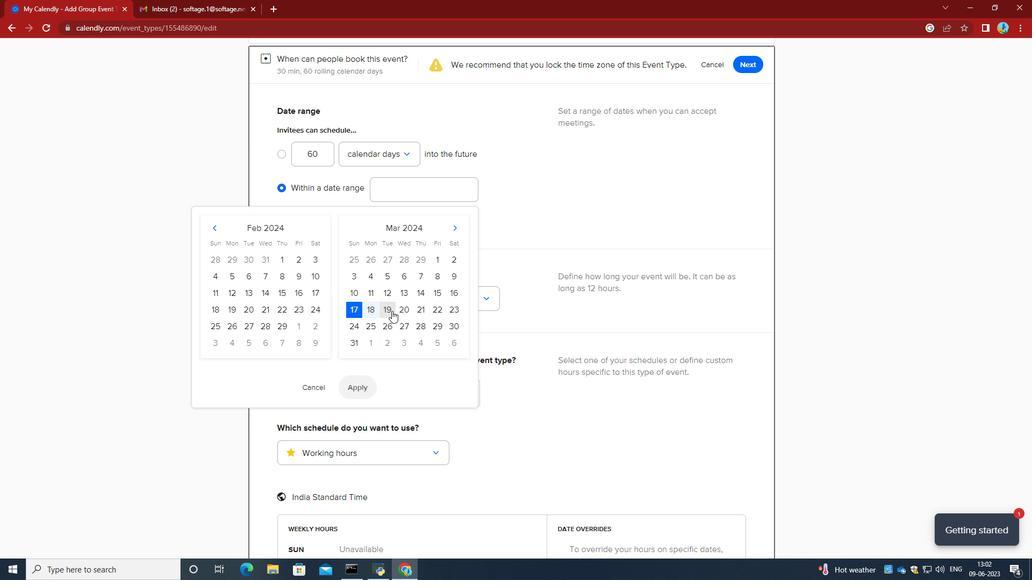 
Action: Mouse moved to (361, 388)
Screenshot: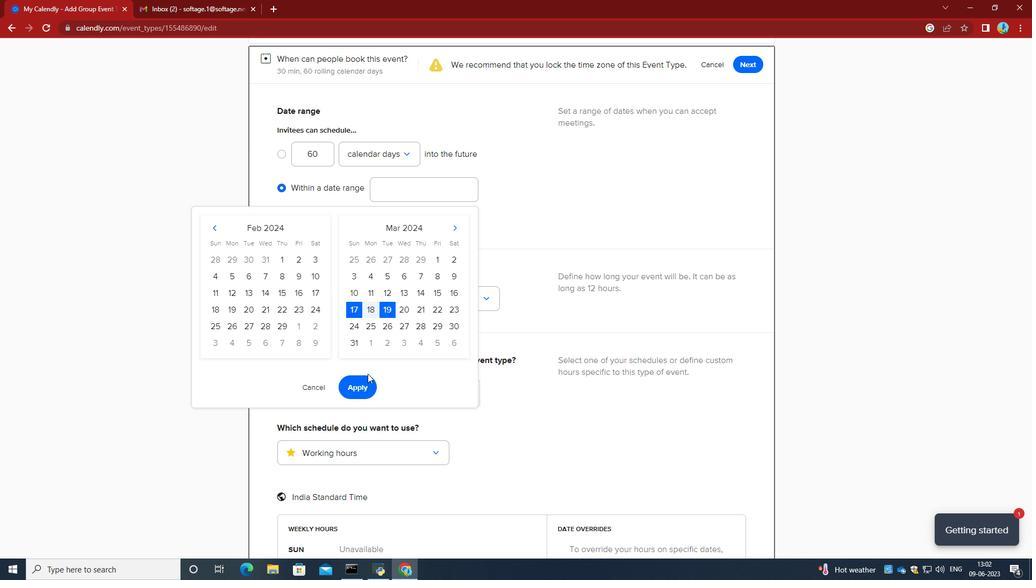 
Action: Mouse pressed left at (361, 388)
Screenshot: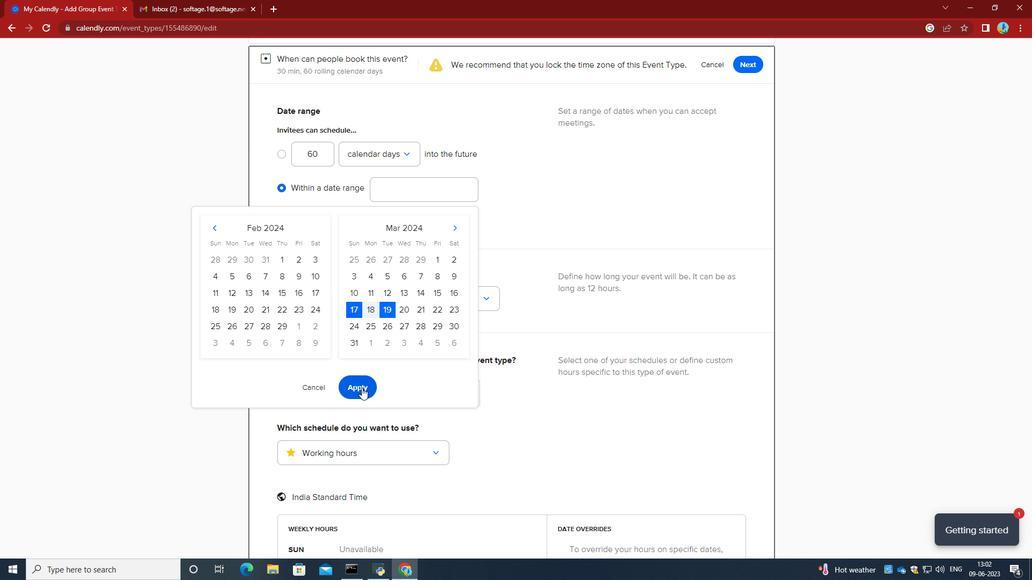 
Action: Mouse moved to (485, 310)
Screenshot: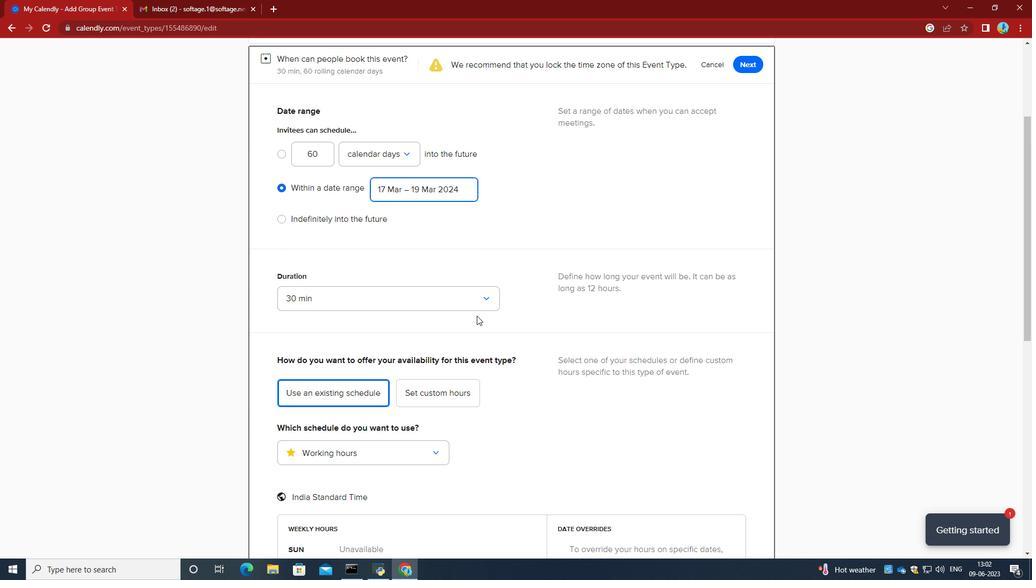 
Action: Mouse scrolled (485, 309) with delta (0, 0)
Screenshot: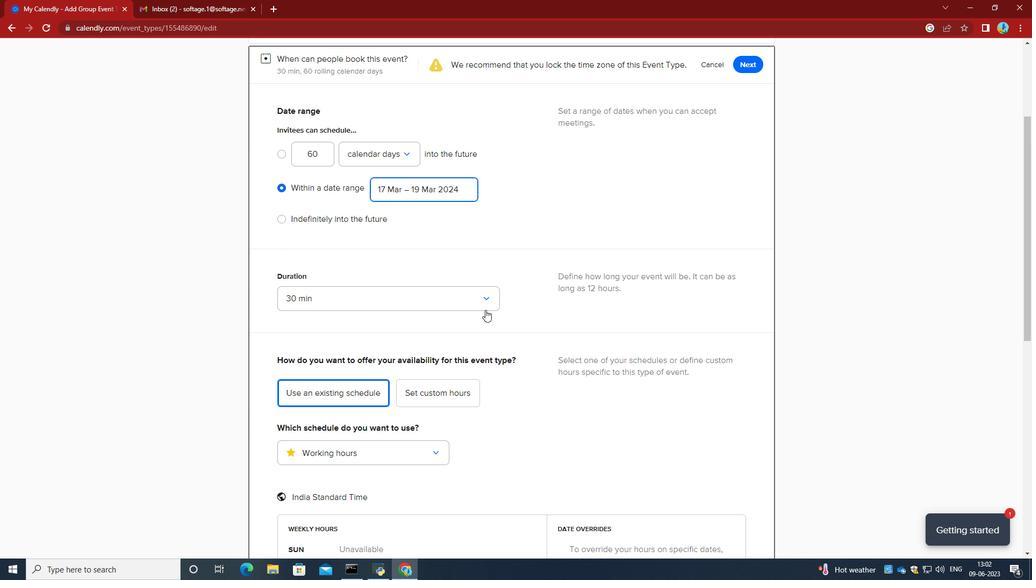 
Action: Mouse scrolled (485, 309) with delta (0, 0)
Screenshot: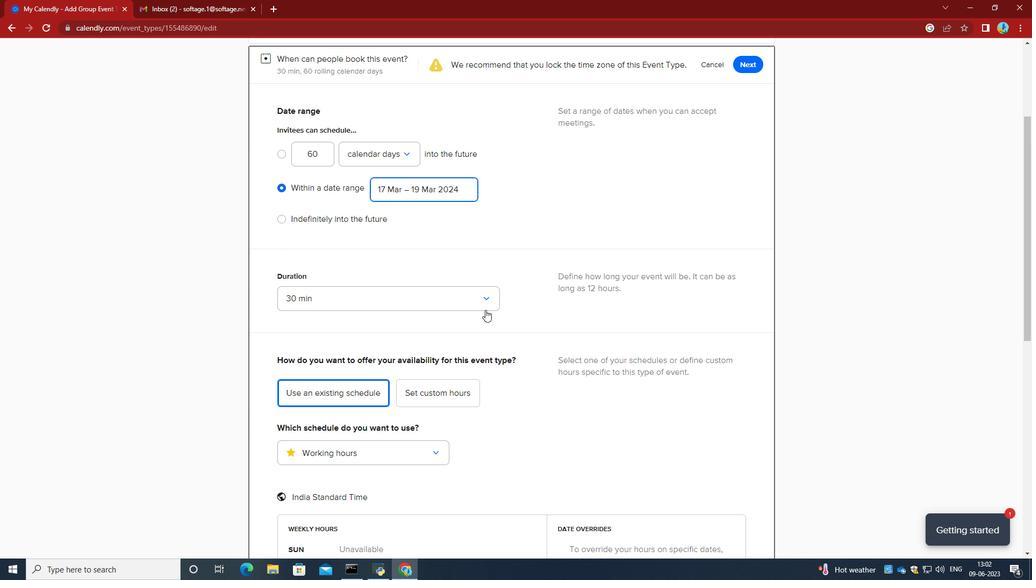 
Action: Mouse scrolled (485, 309) with delta (0, 0)
Screenshot: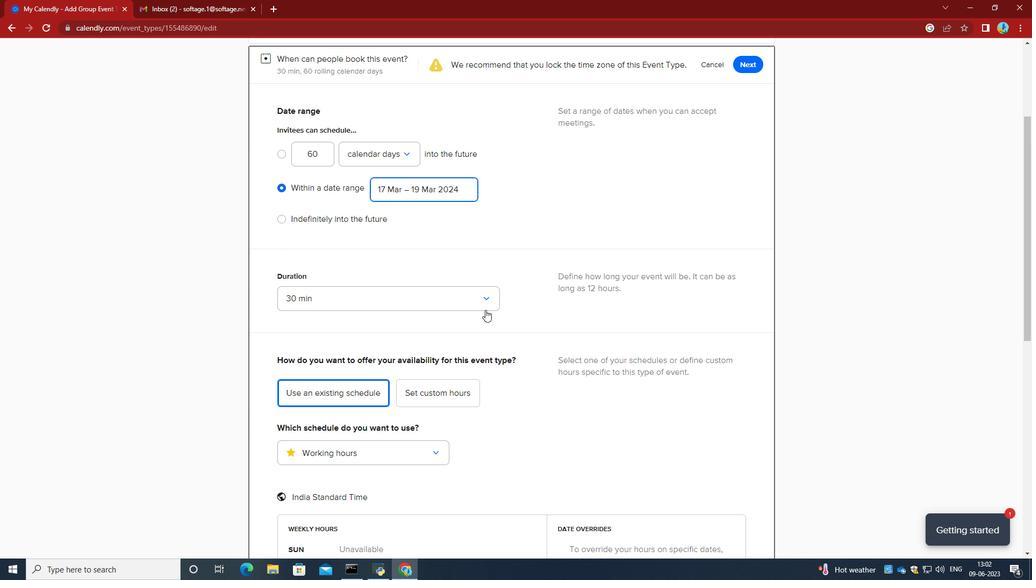 
Action: Mouse scrolled (485, 309) with delta (0, 0)
Screenshot: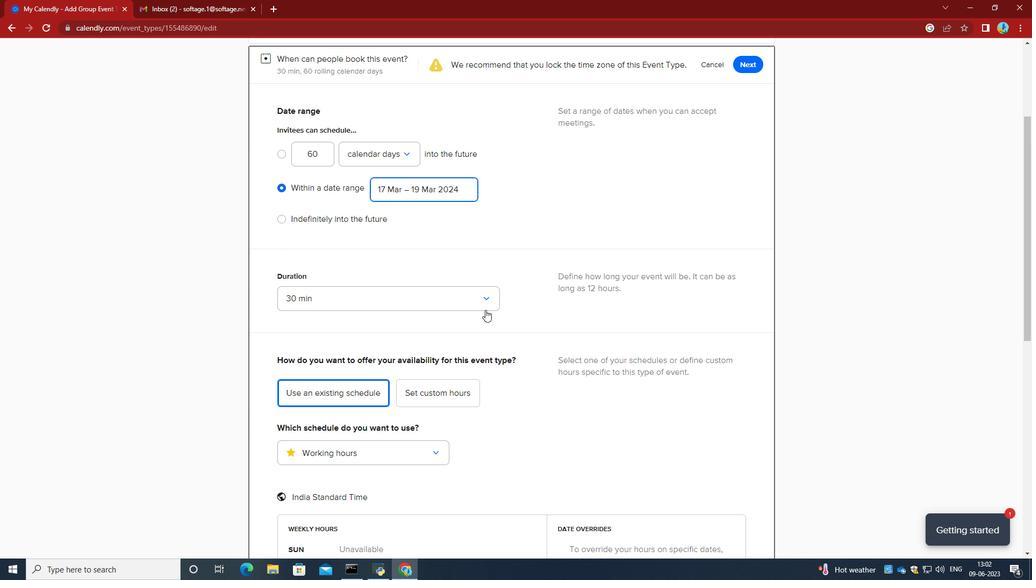 
Action: Mouse moved to (485, 309)
Screenshot: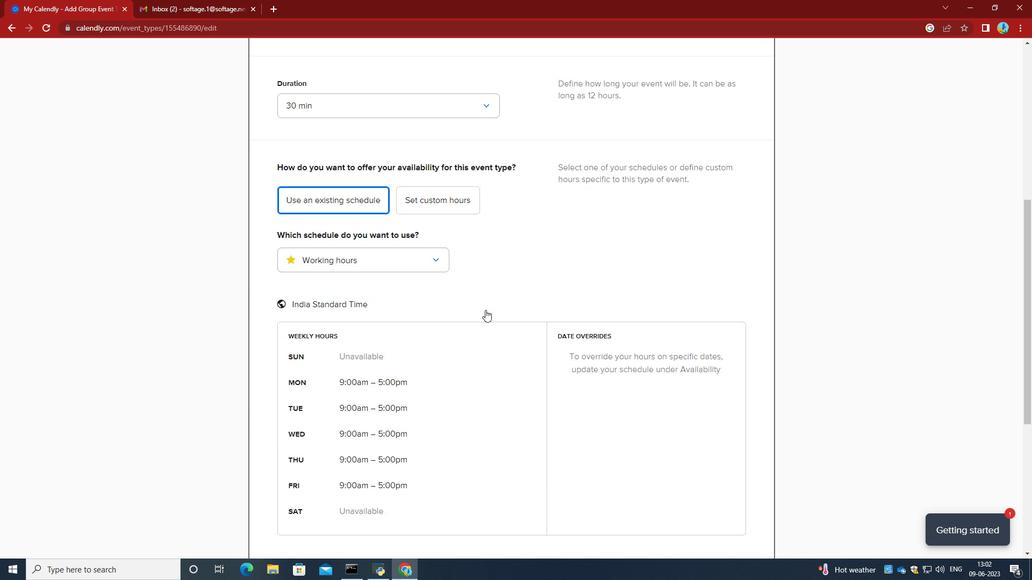 
Action: Mouse scrolled (485, 309) with delta (0, 0)
Screenshot: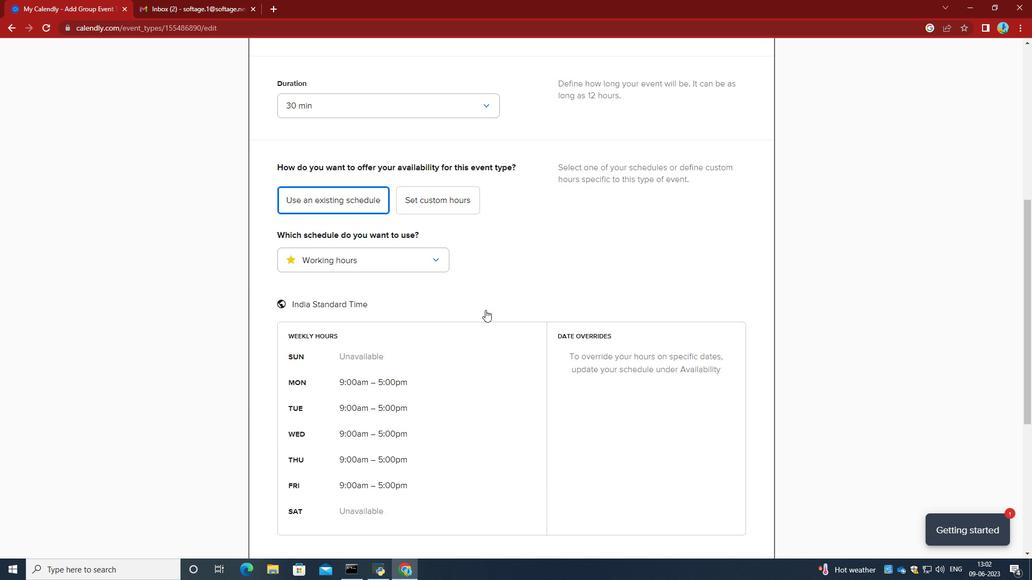 
Action: Mouse scrolled (485, 309) with delta (0, 0)
Screenshot: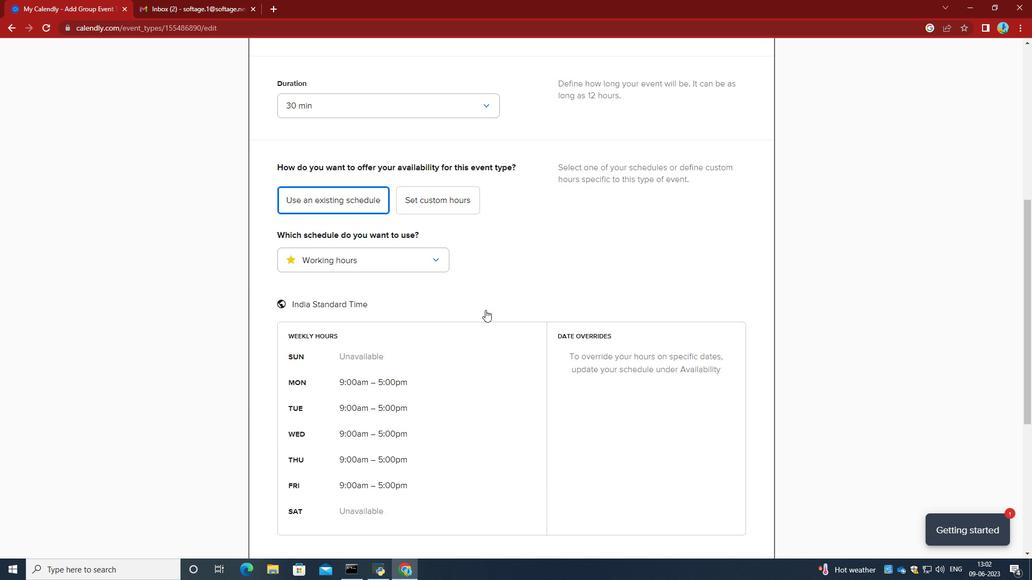 
Action: Mouse scrolled (485, 309) with delta (0, 0)
Screenshot: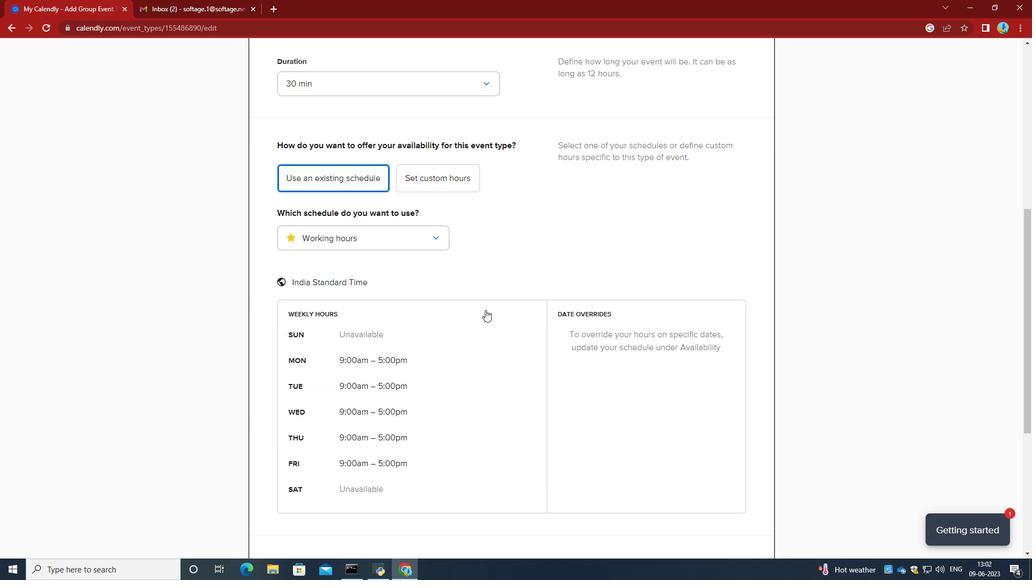 
Action: Mouse moved to (499, 347)
Screenshot: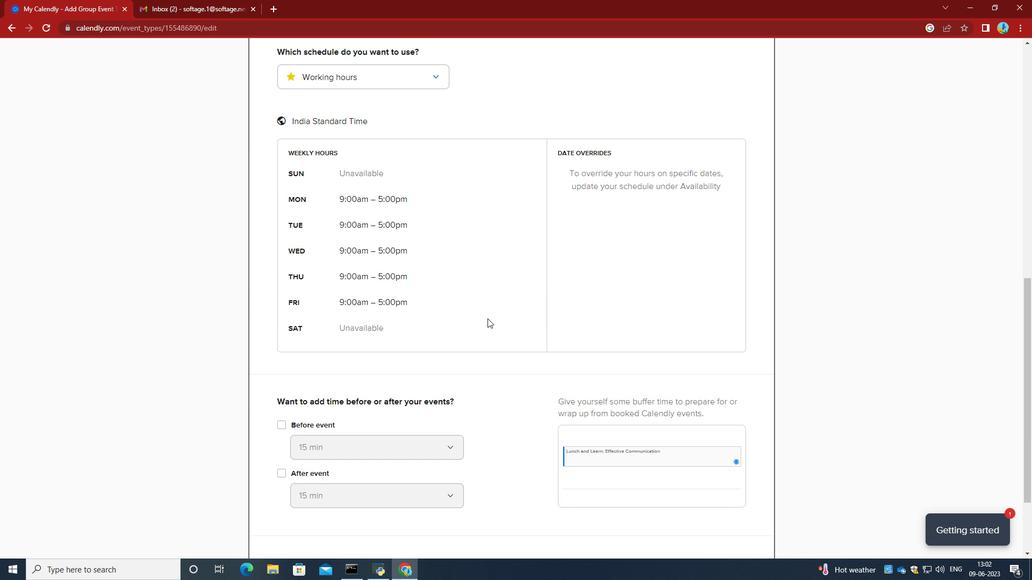 
Action: Mouse scrolled (499, 347) with delta (0, 0)
Screenshot: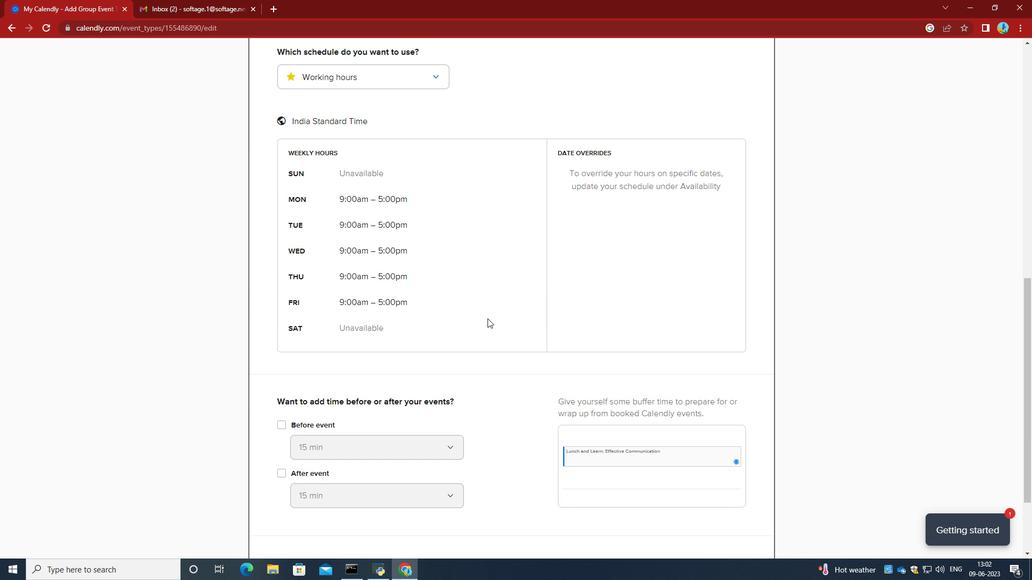 
Action: Mouse moved to (500, 353)
Screenshot: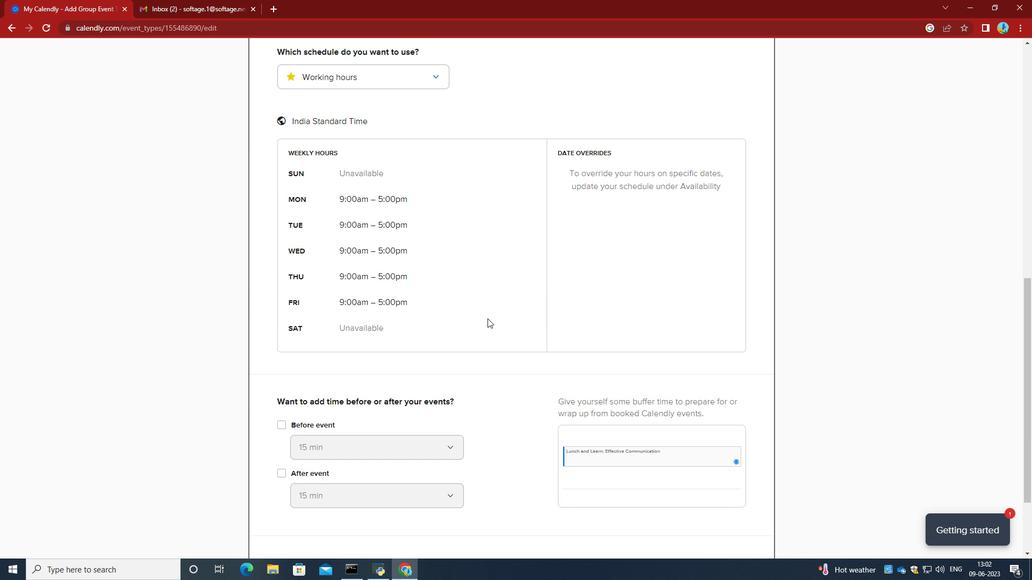 
Action: Mouse scrolled (500, 353) with delta (0, 0)
Screenshot: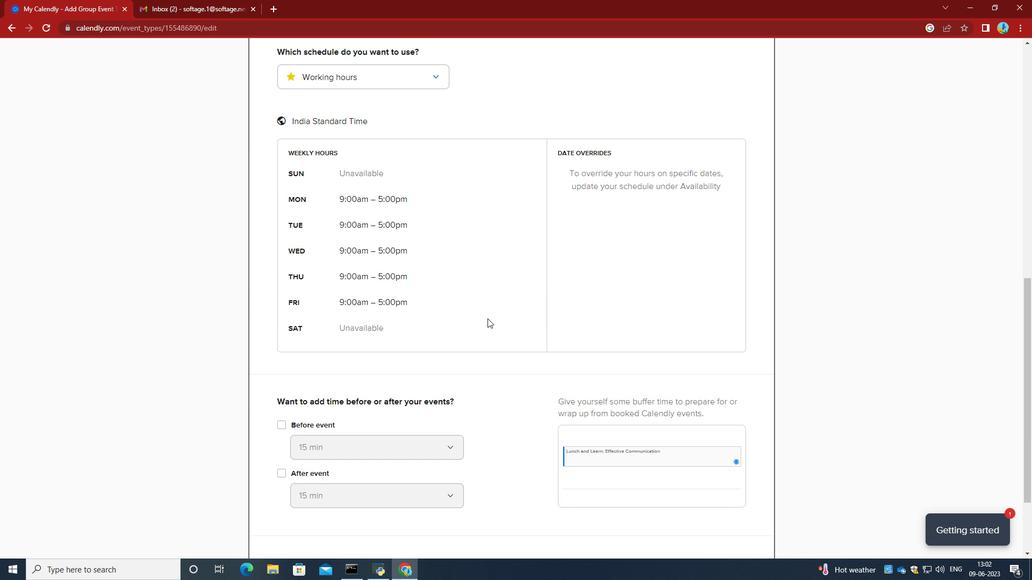 
Action: Mouse moved to (502, 355)
Screenshot: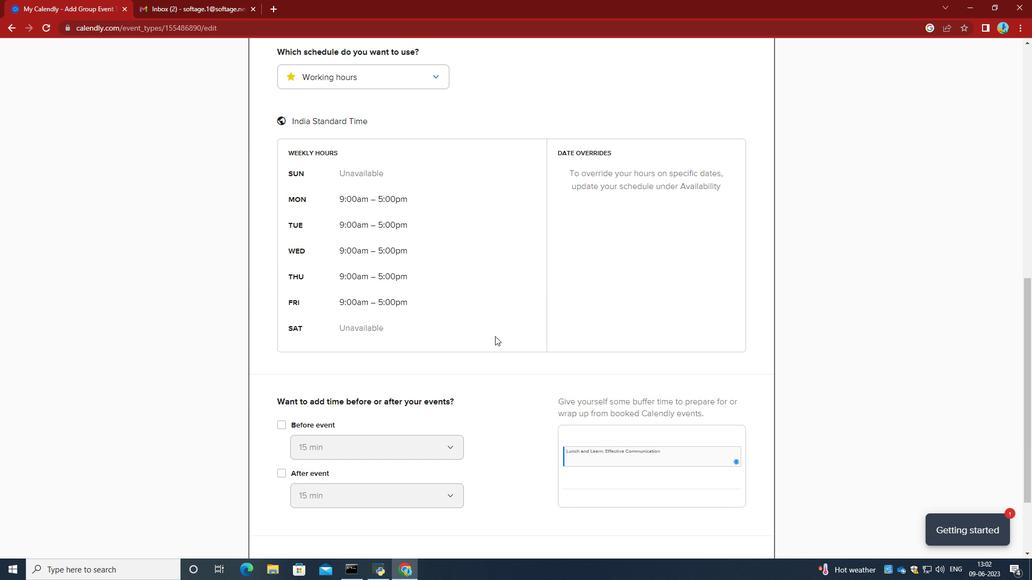 
Action: Mouse scrolled (502, 354) with delta (0, 0)
Screenshot: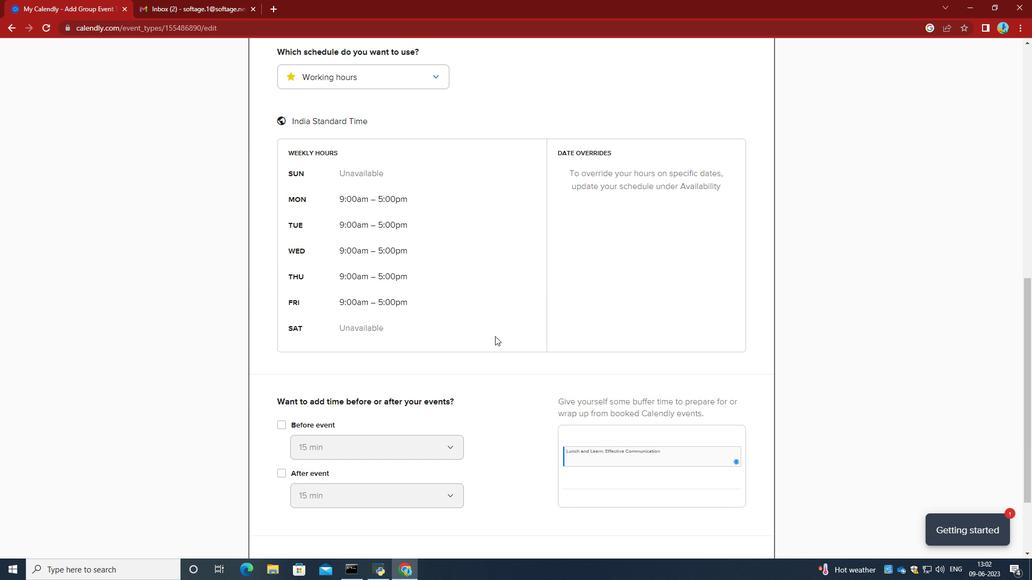
Action: Mouse moved to (502, 356)
Screenshot: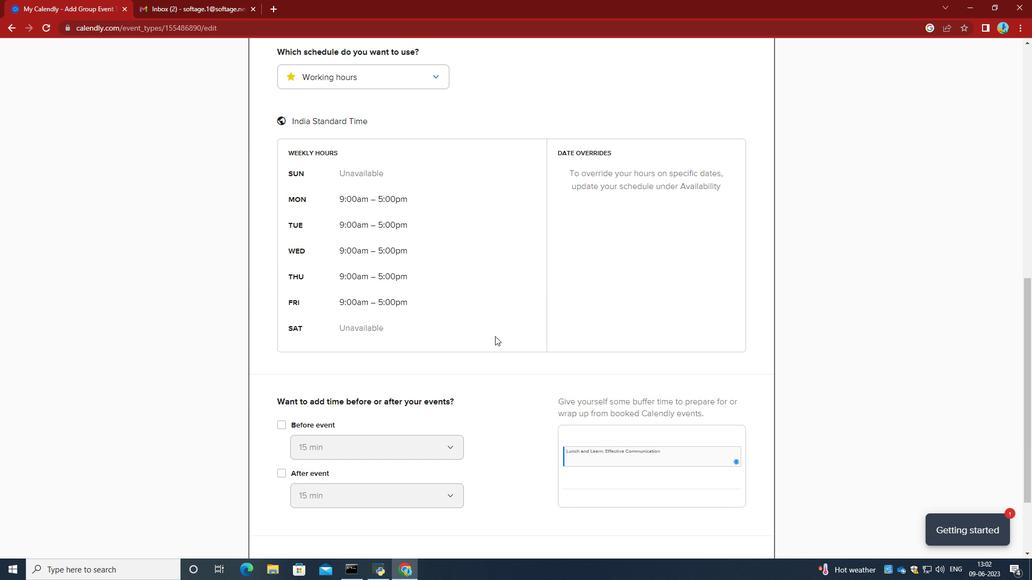 
Action: Mouse scrolled (502, 355) with delta (0, 0)
Screenshot: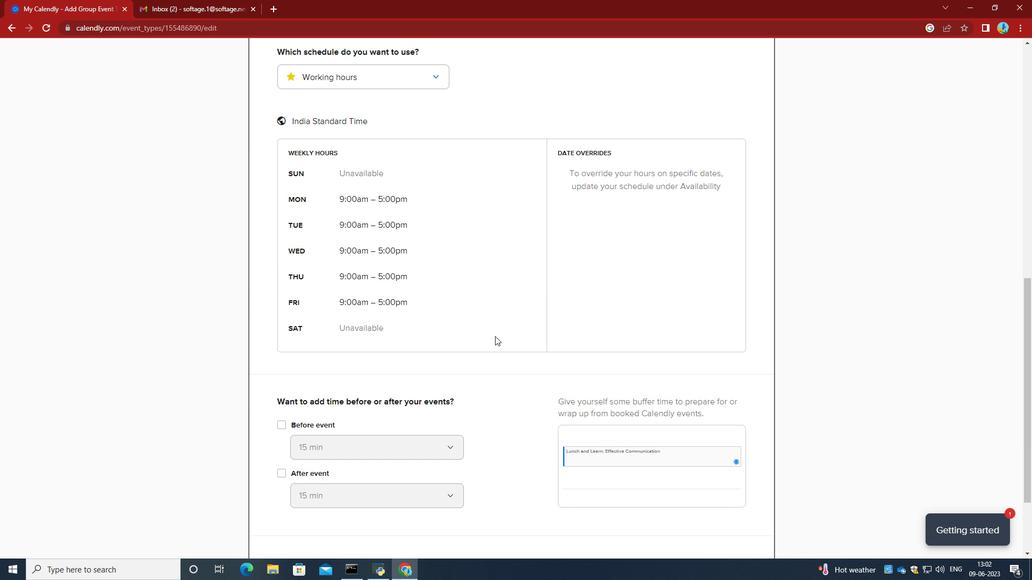 
Action: Mouse moved to (747, 501)
Screenshot: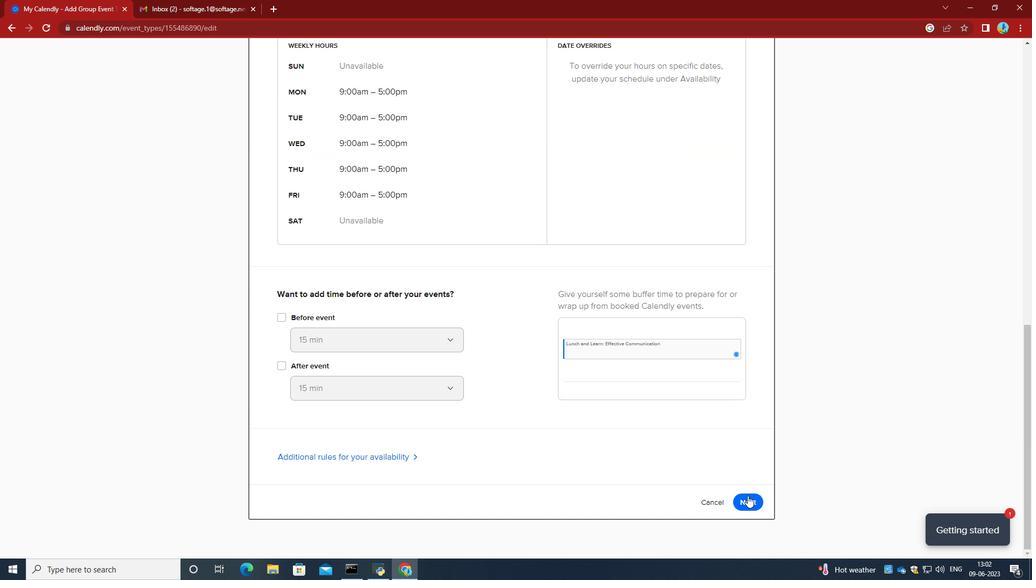 
Action: Mouse pressed left at (747, 501)
Screenshot: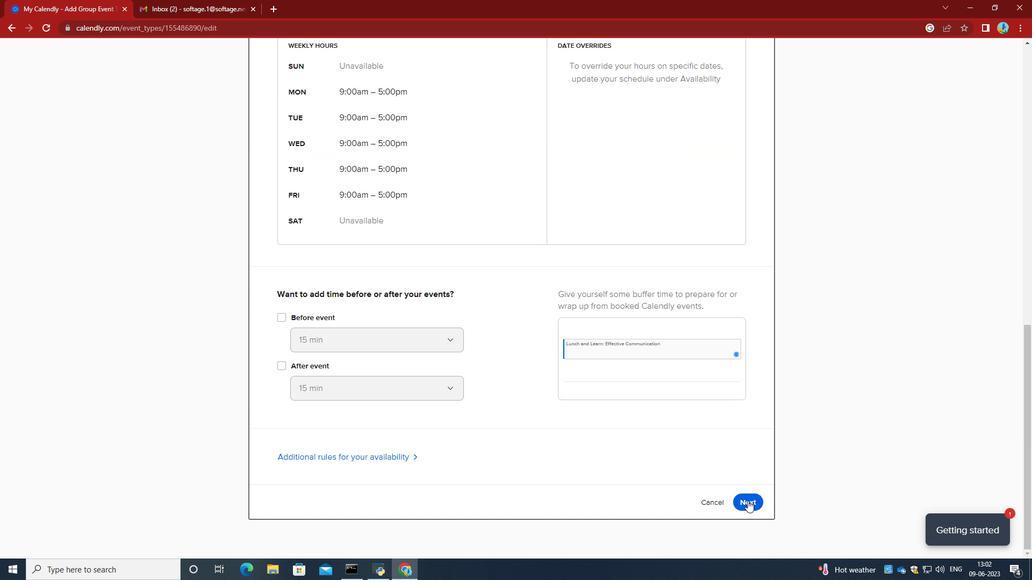 
Action: Mouse moved to (441, 224)
Screenshot: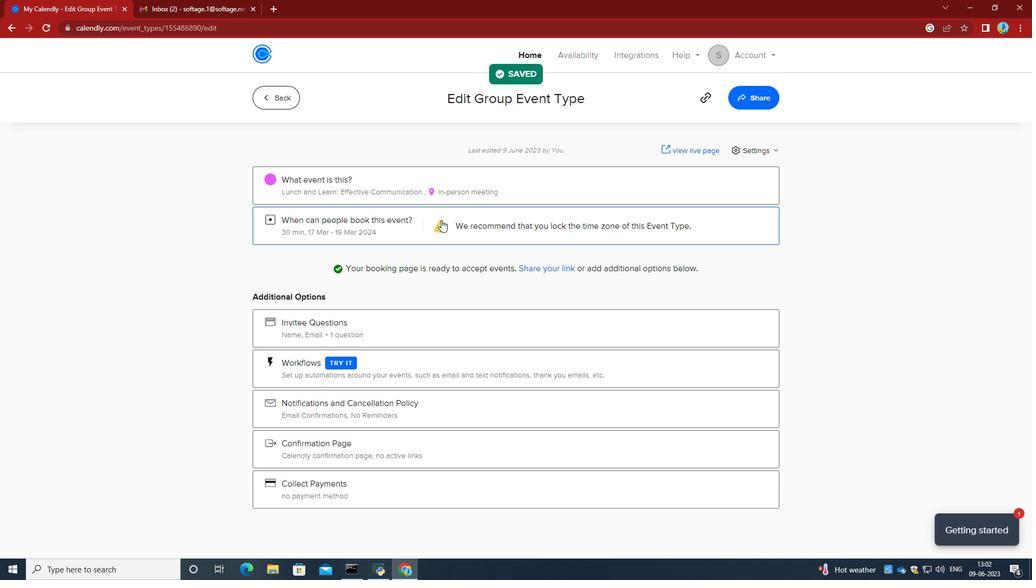 
Action: Mouse scrolled (441, 223) with delta (0, 0)
Screenshot: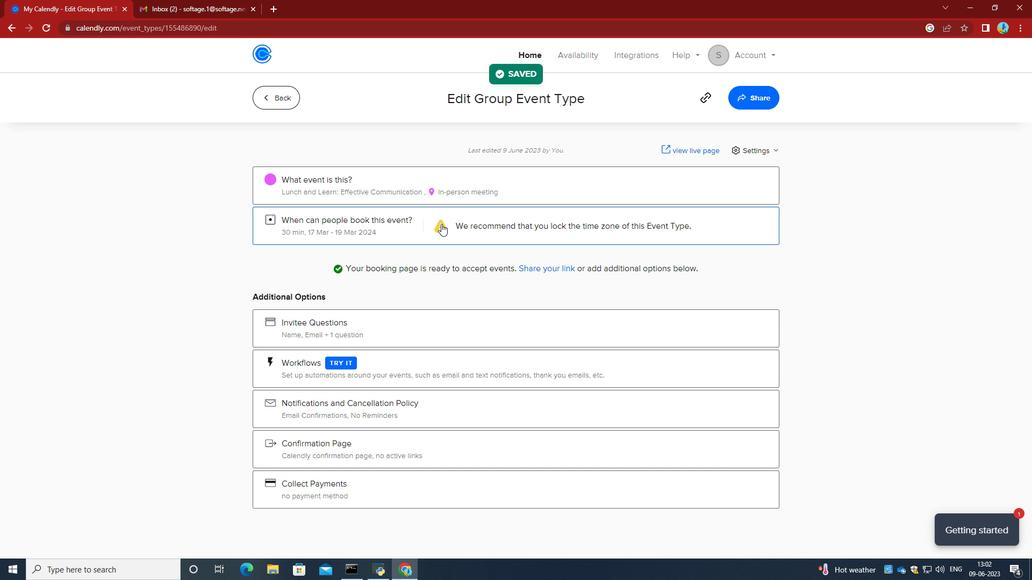 
Action: Mouse moved to (742, 104)
Screenshot: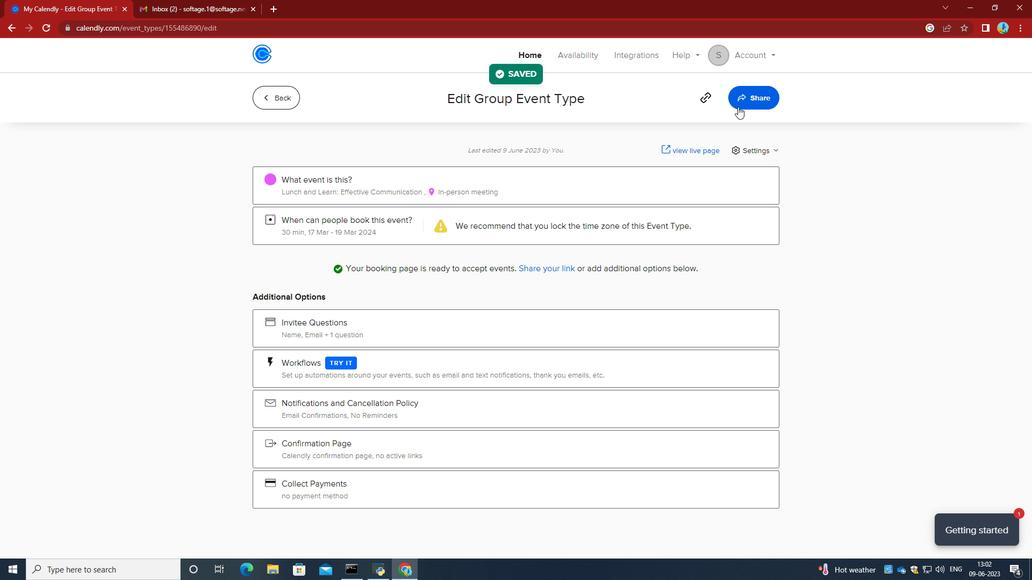 
Action: Mouse pressed left at (742, 104)
Screenshot: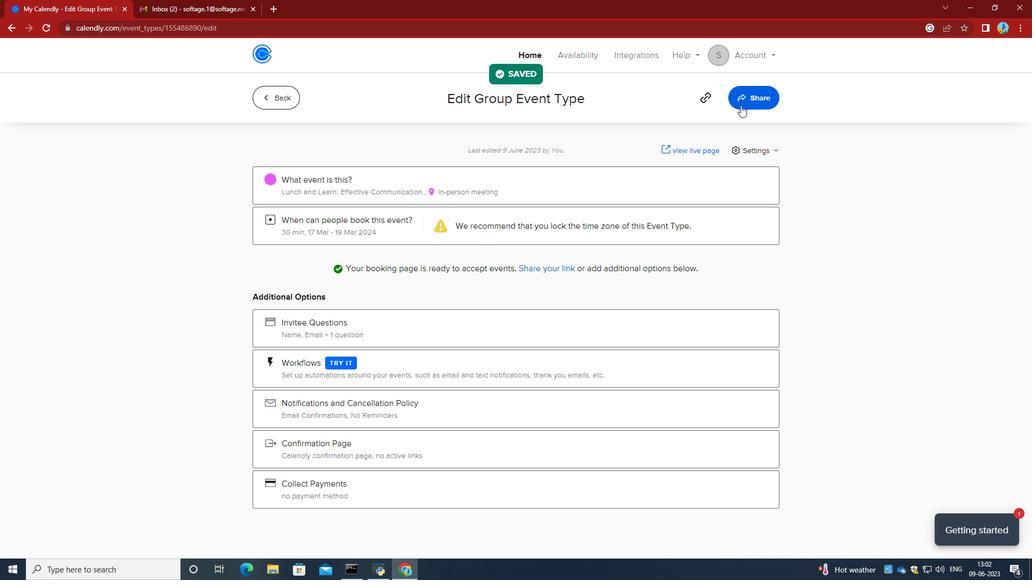 
Action: Mouse moved to (645, 194)
Screenshot: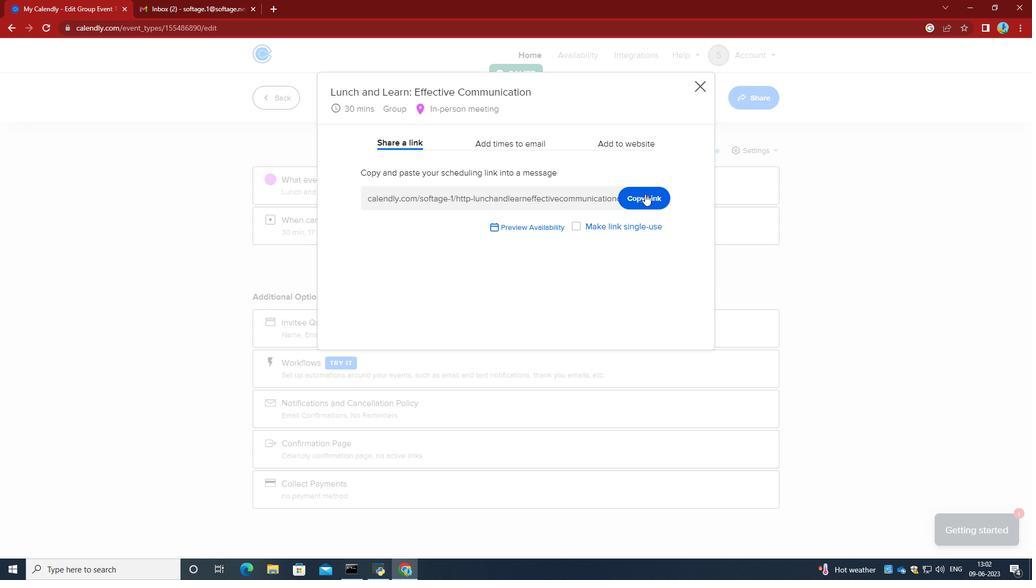 
Action: Mouse pressed left at (645, 194)
Screenshot: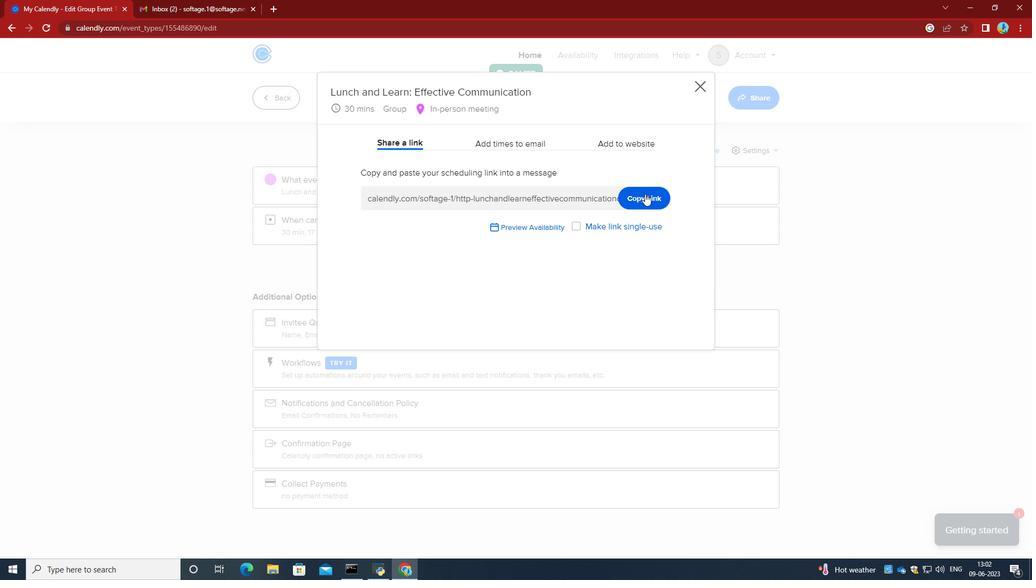 
Action: Mouse moved to (190, 0)
Screenshot: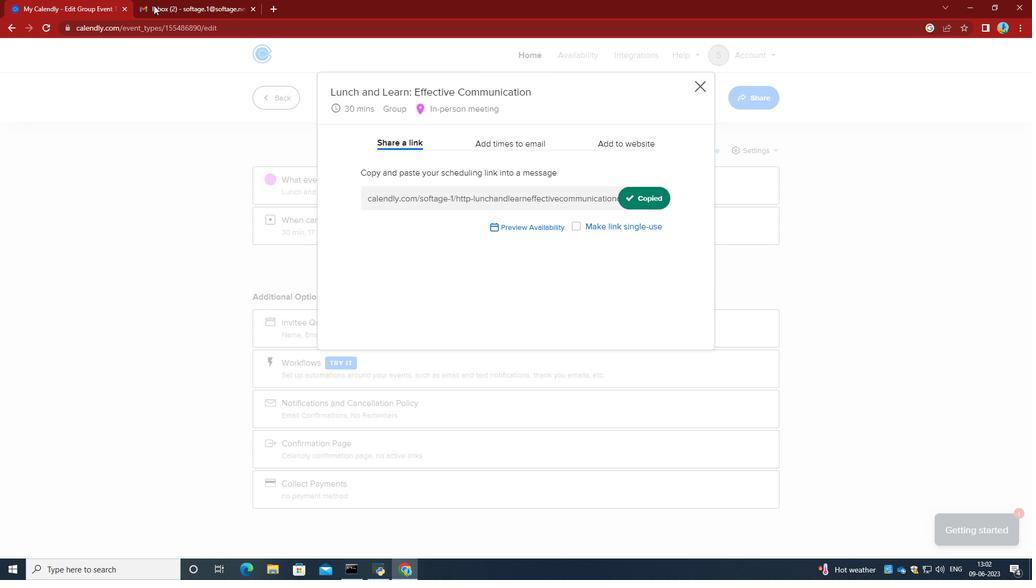
Action: Mouse pressed left at (190, 0)
Screenshot: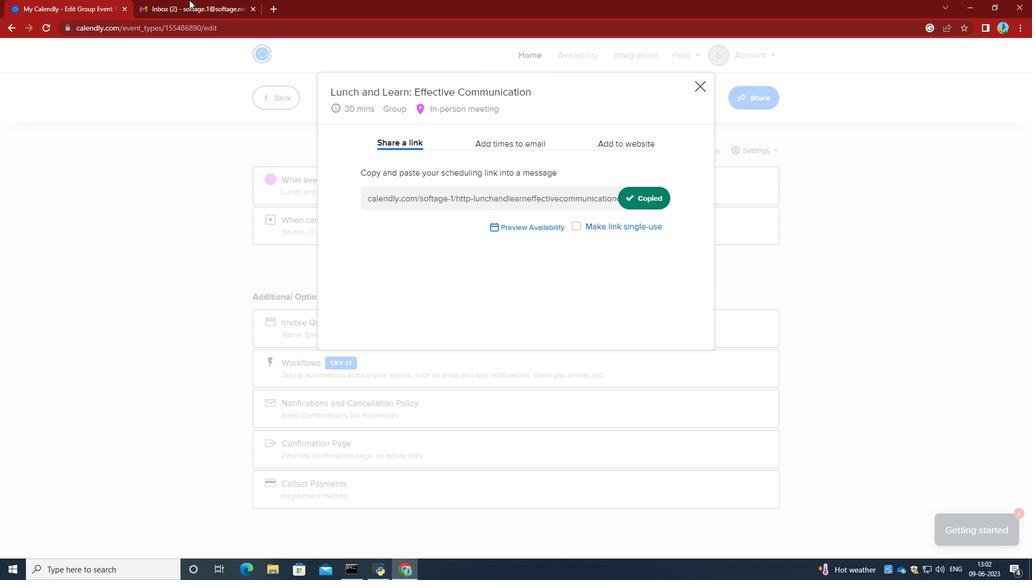 
Action: Mouse moved to (108, 96)
Screenshot: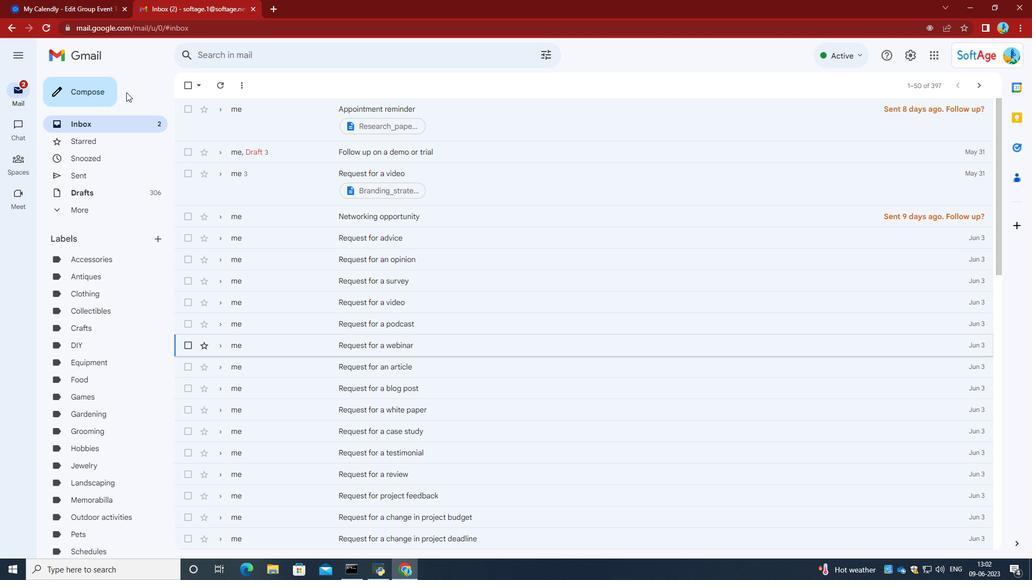 
Action: Mouse pressed left at (108, 96)
Screenshot: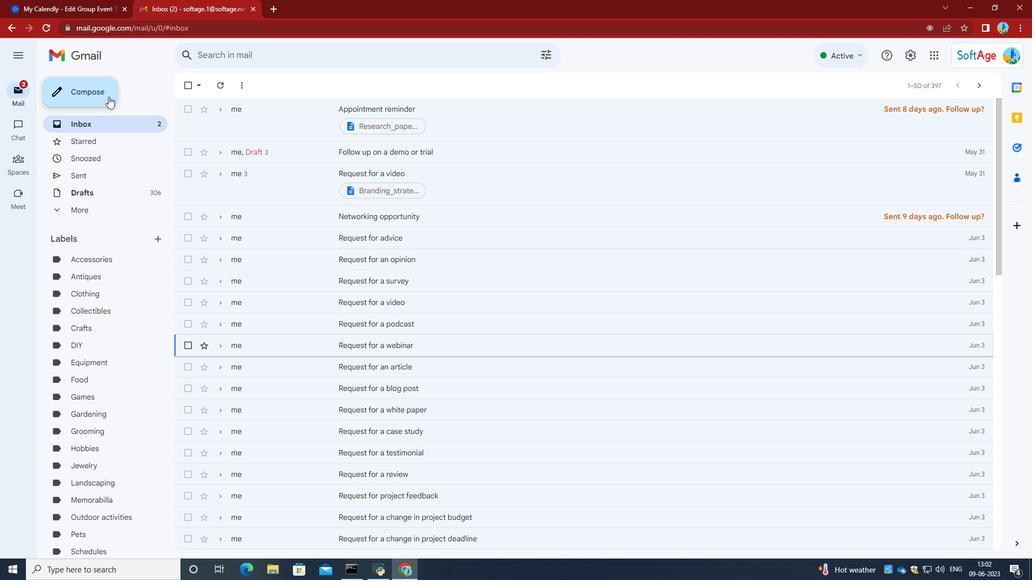 
Action: Mouse moved to (753, 312)
Screenshot: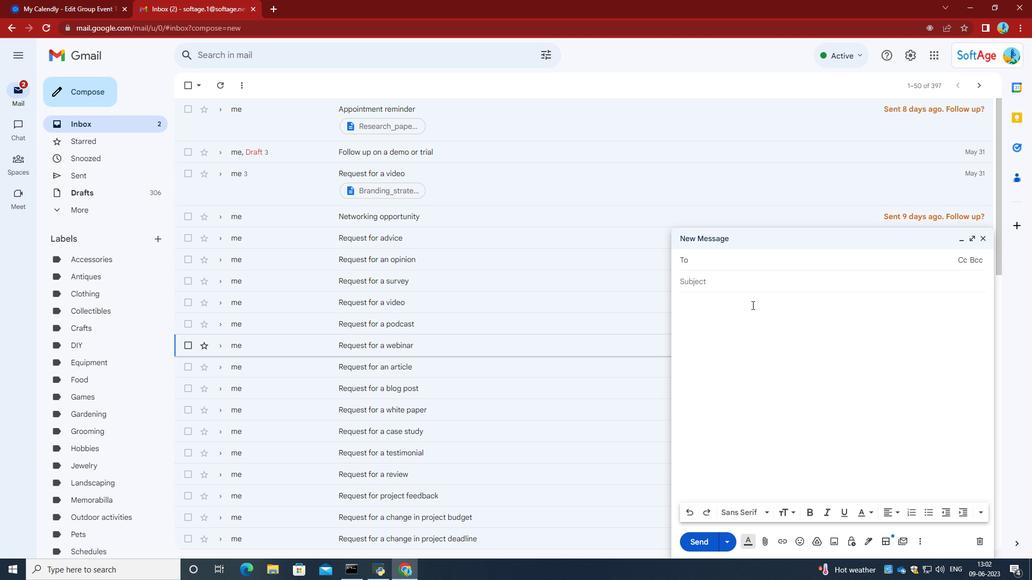 
Action: Mouse pressed left at (753, 312)
Screenshot: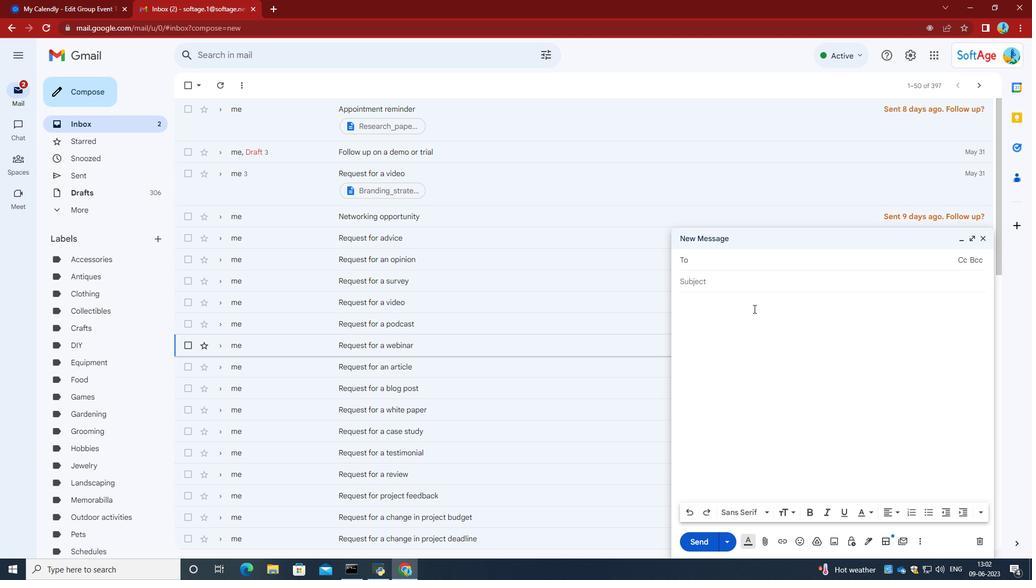 
Action: Key pressed ctrl+V
Screenshot: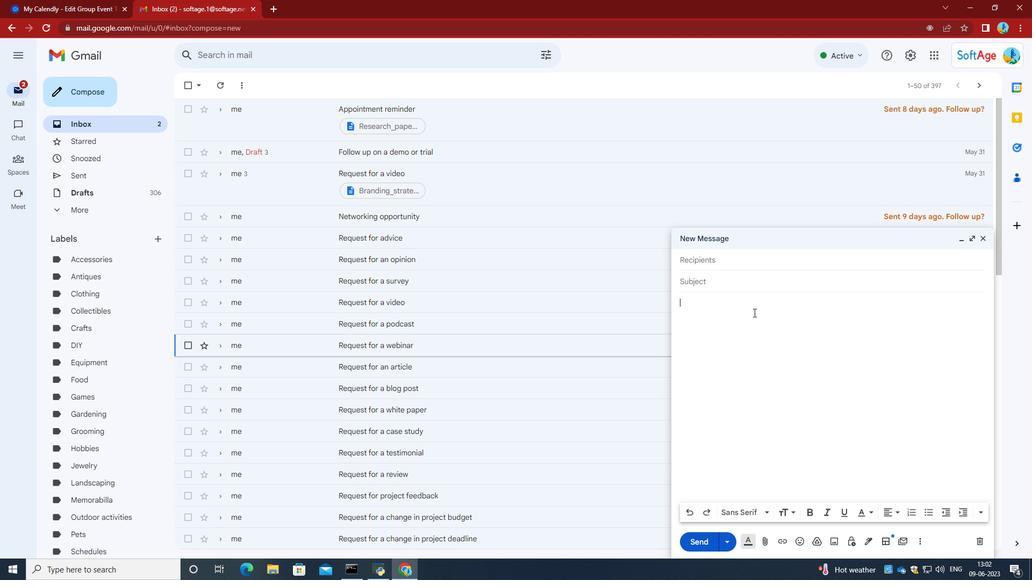 
Action: Mouse moved to (743, 258)
Screenshot: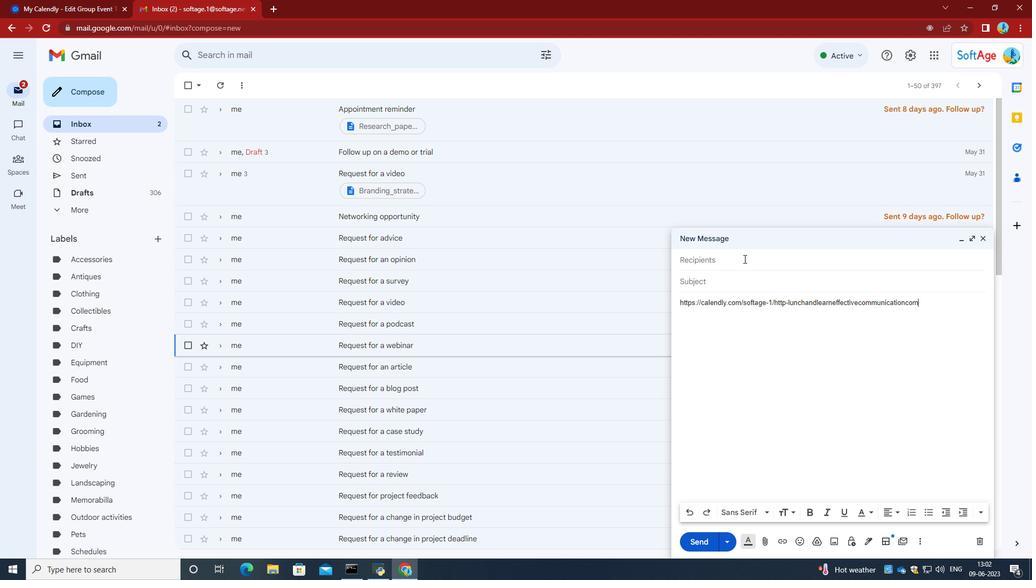
Action: Mouse pressed left at (743, 258)
Screenshot: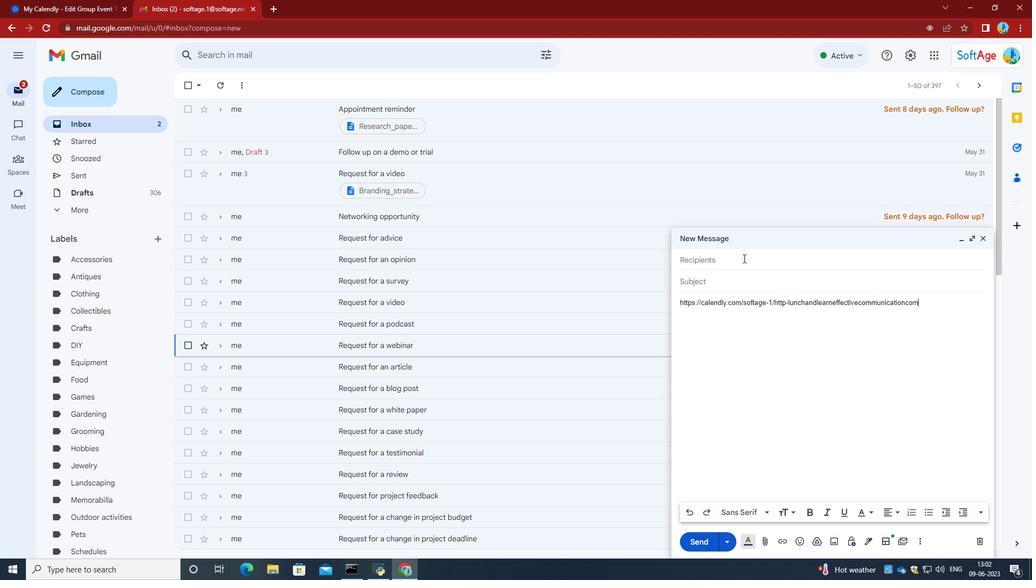 
Action: Key pressed softage.6<Key.shift>@softage.net
Screenshot: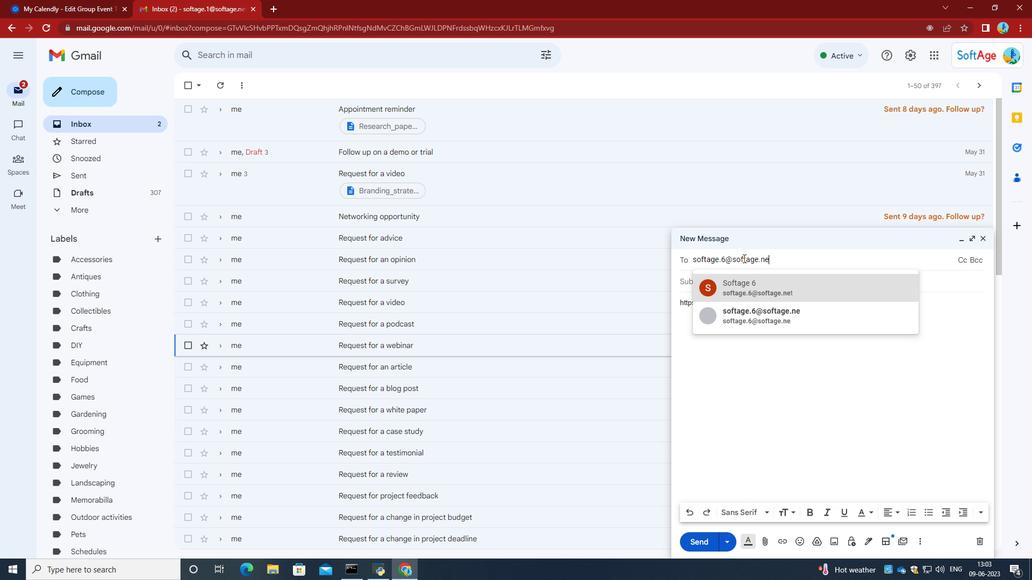 
Action: Mouse moved to (766, 285)
Screenshot: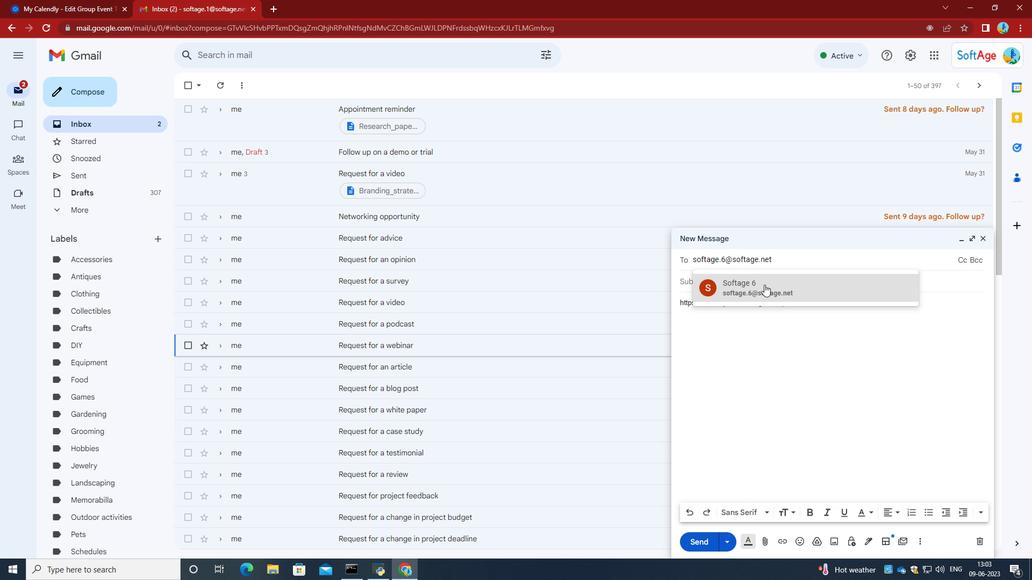
Action: Mouse pressed left at (766, 285)
Screenshot: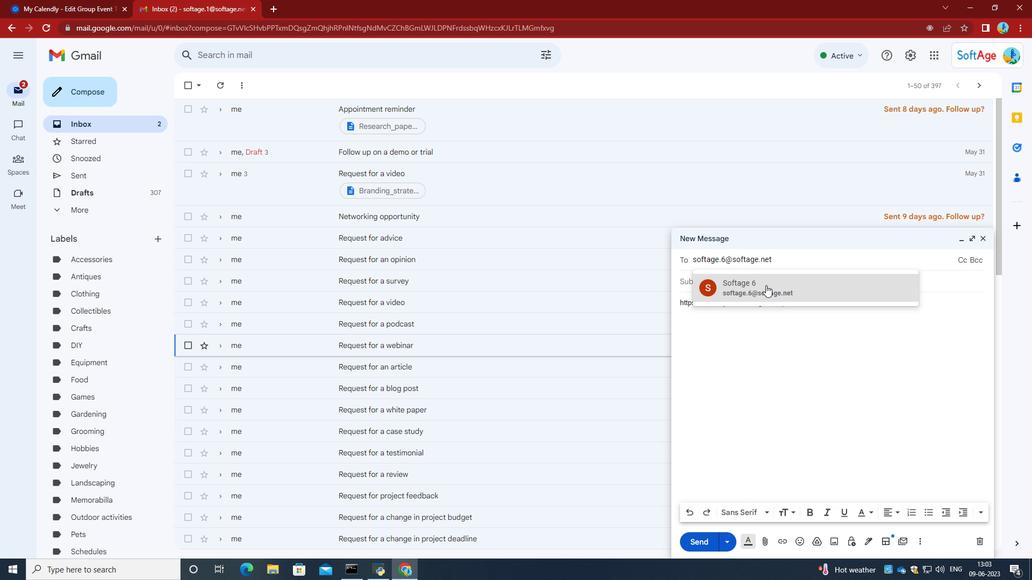 
Action: Mouse moved to (824, 267)
Screenshot: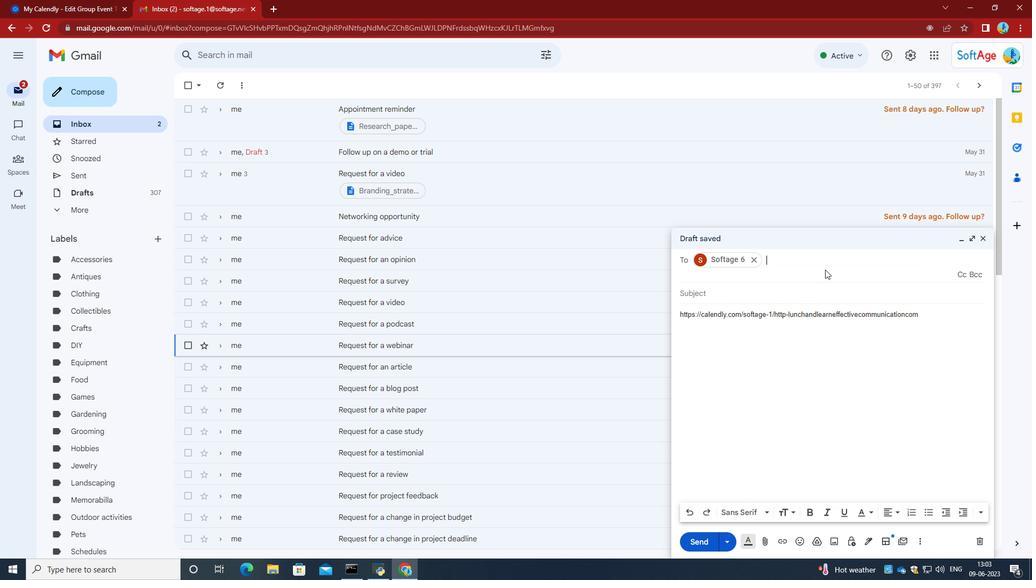 
Action: Key pressed <Key.space>
Screenshot: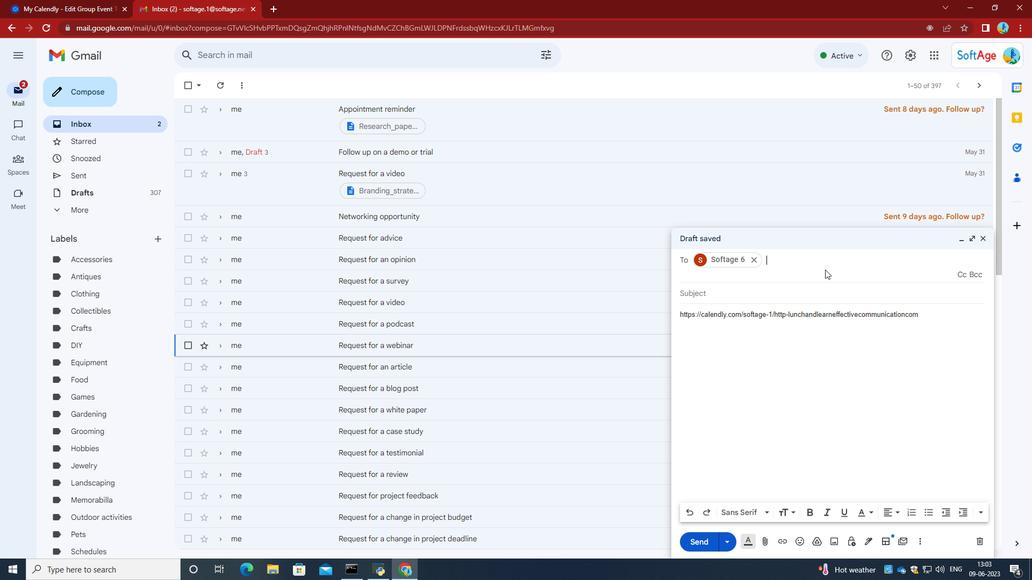 
Action: Mouse moved to (819, 265)
Screenshot: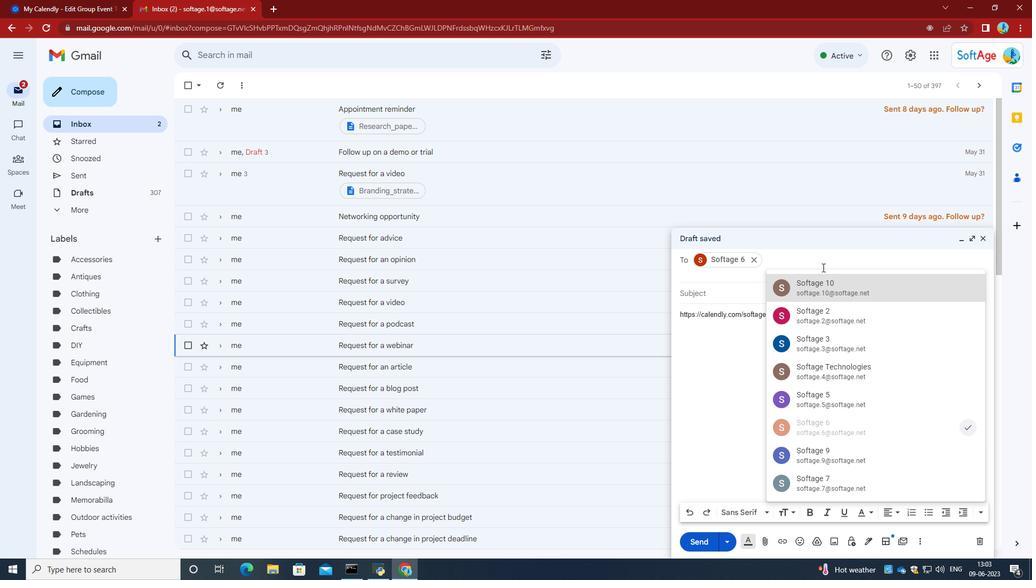 
Action: Mouse pressed left at (819, 265)
Screenshot: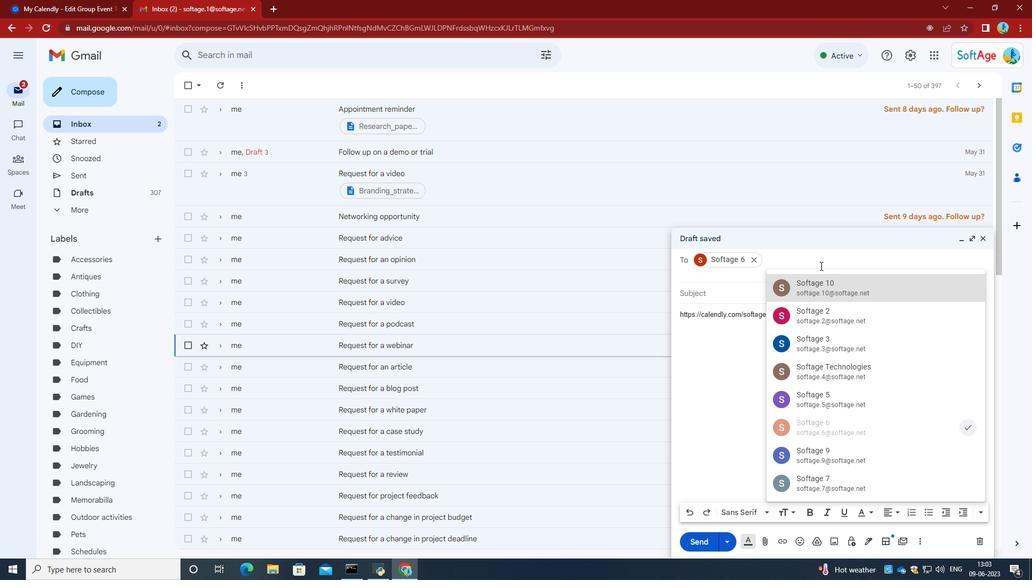 
Action: Key pressed softage.7<Key.shift>@softage.net
Screenshot: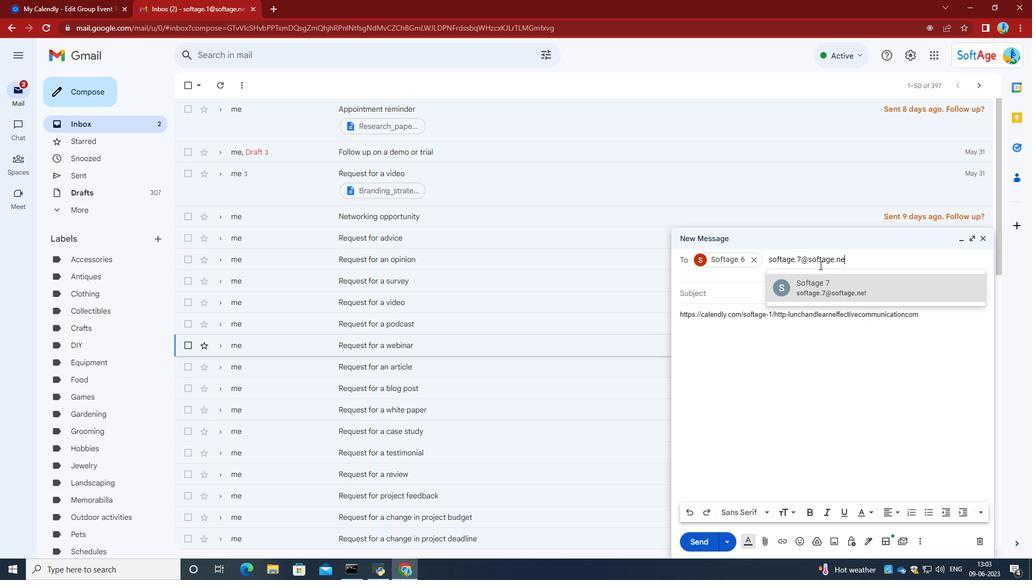 
Action: Mouse moved to (814, 295)
Screenshot: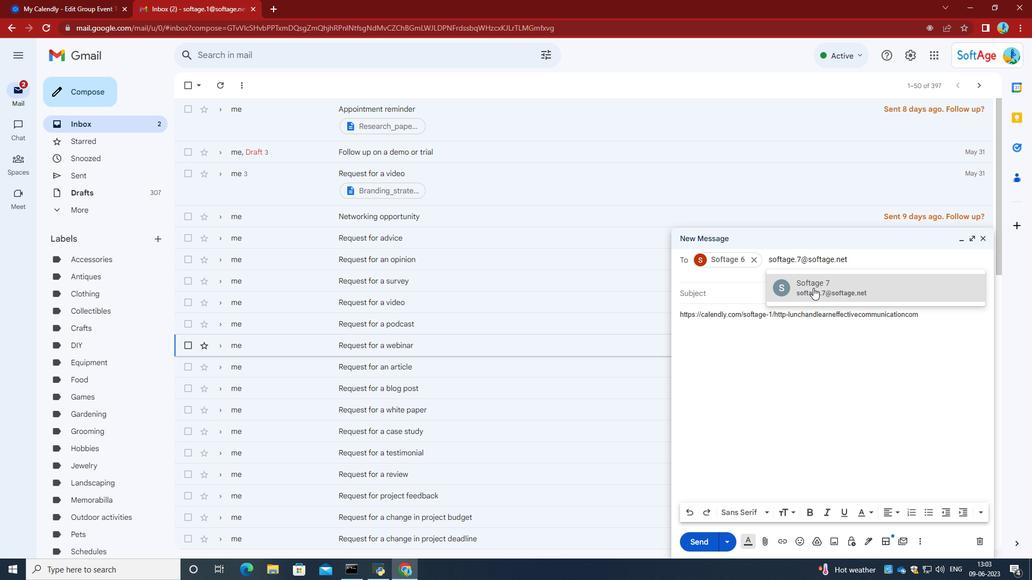 
Action: Mouse pressed left at (814, 295)
Screenshot: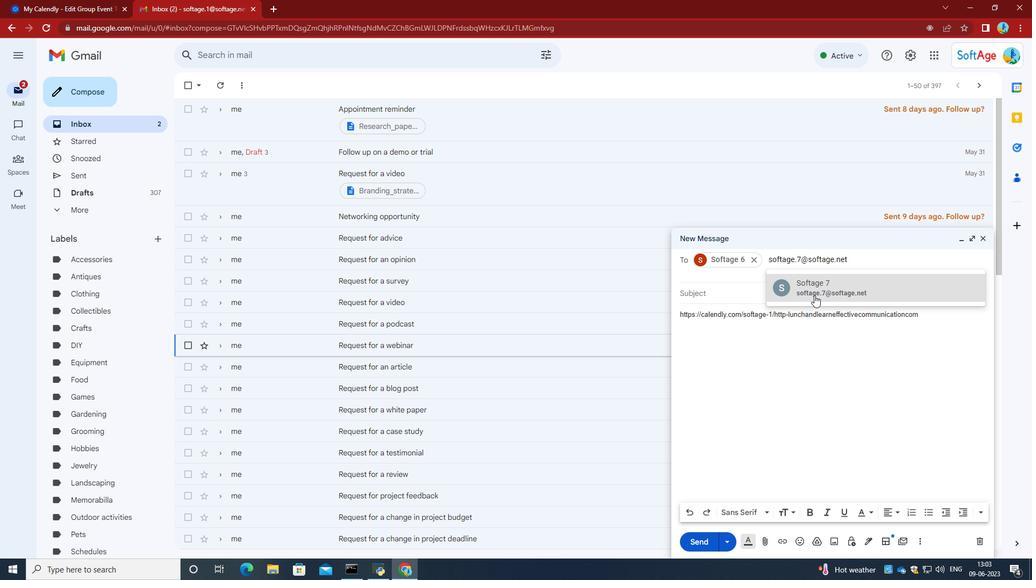
Action: Mouse moved to (697, 547)
Screenshot: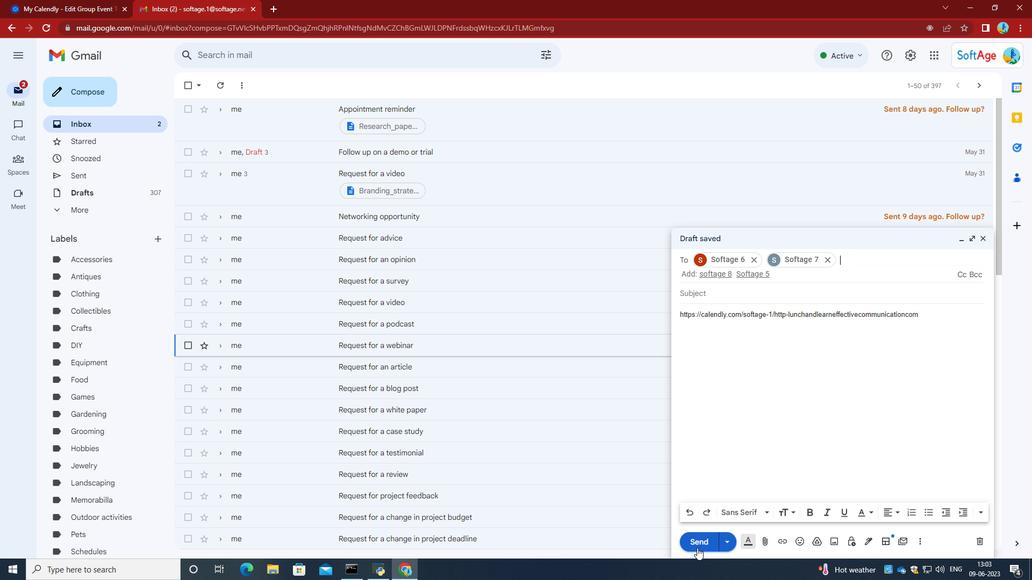 
Action: Mouse pressed left at (697, 547)
Screenshot: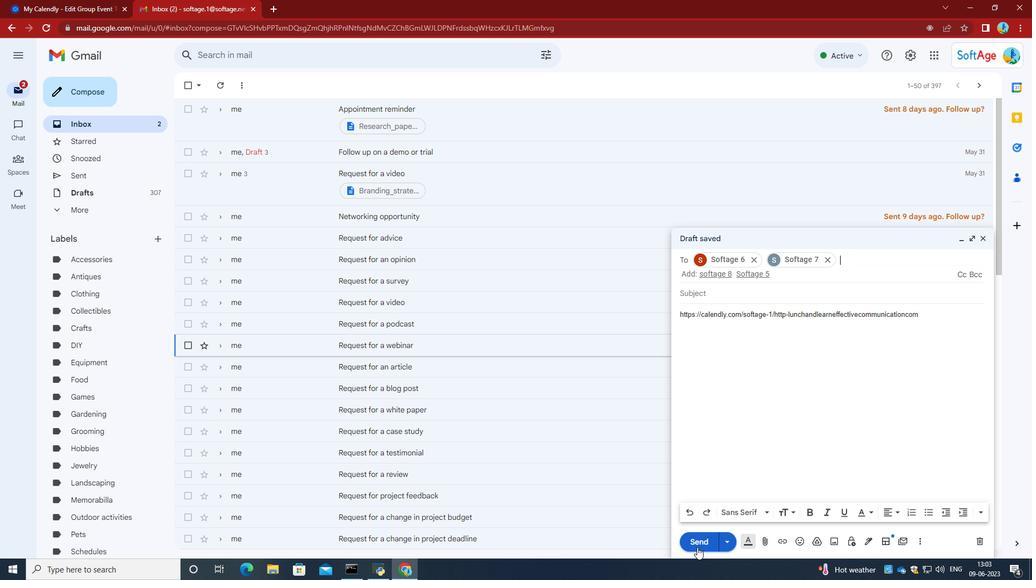 
